 Task: Find connections with filter location Metz with filter topic #futurewith filter profile language French with filter current company EVERSANA with filter school Kalinga Institute of Industrial Technology with filter industry Hospitality with filter service category Search Engine Optimization (SEO) with filter keywords title Sheet Metal Worker
Action: Mouse moved to (492, 83)
Screenshot: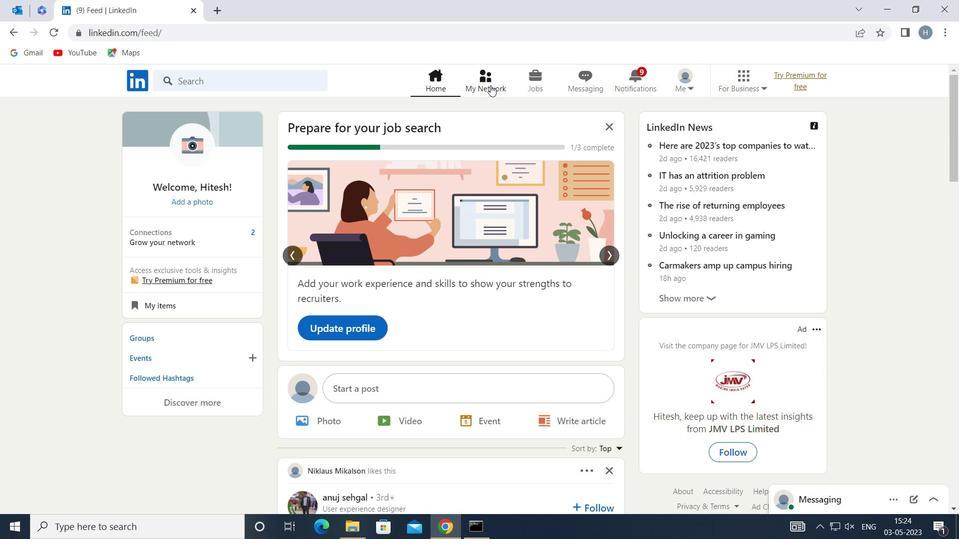 
Action: Mouse pressed left at (492, 83)
Screenshot: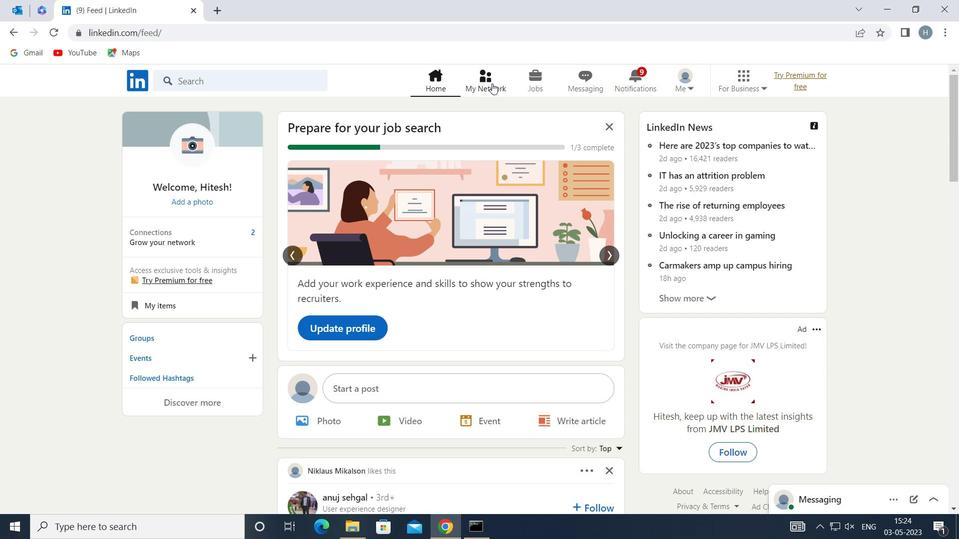 
Action: Mouse moved to (279, 145)
Screenshot: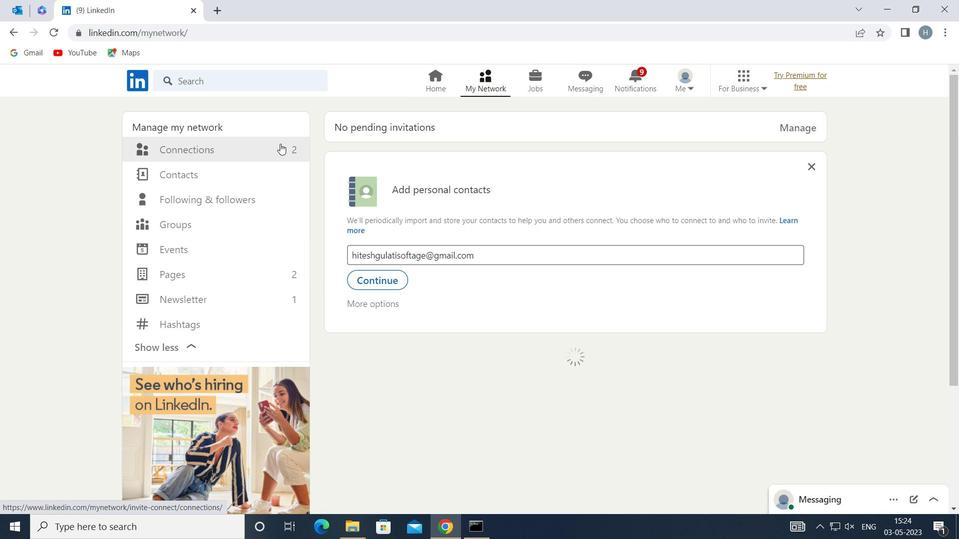 
Action: Mouse pressed left at (279, 145)
Screenshot: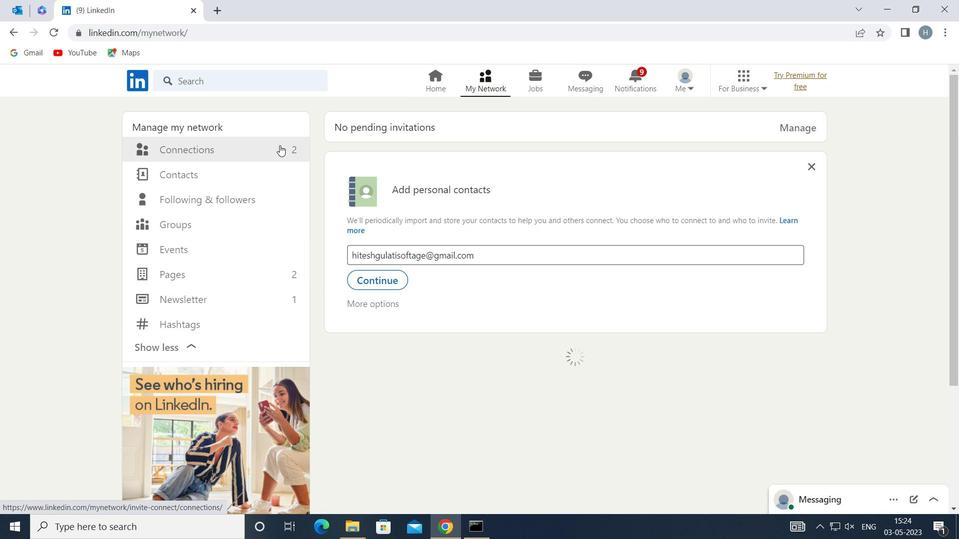 
Action: Mouse moved to (584, 152)
Screenshot: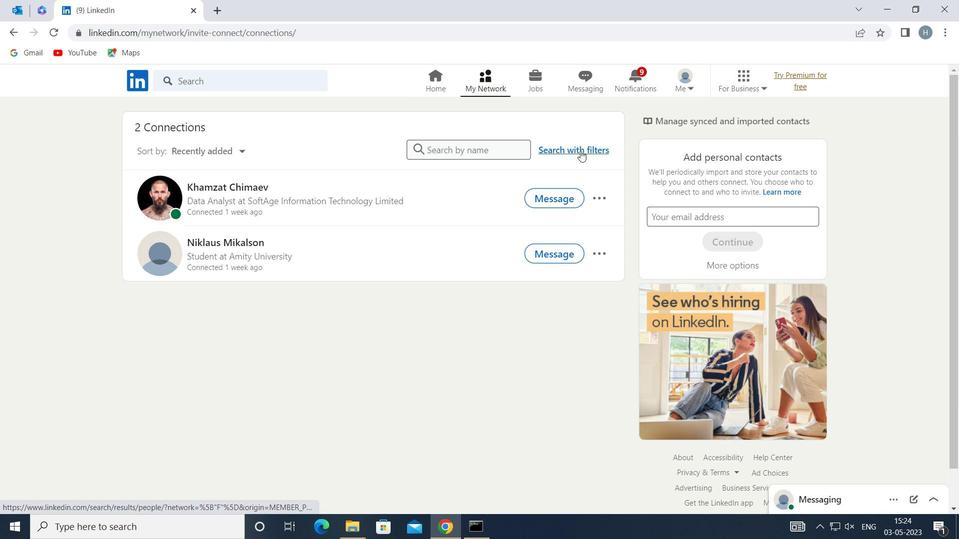
Action: Mouse pressed left at (584, 152)
Screenshot: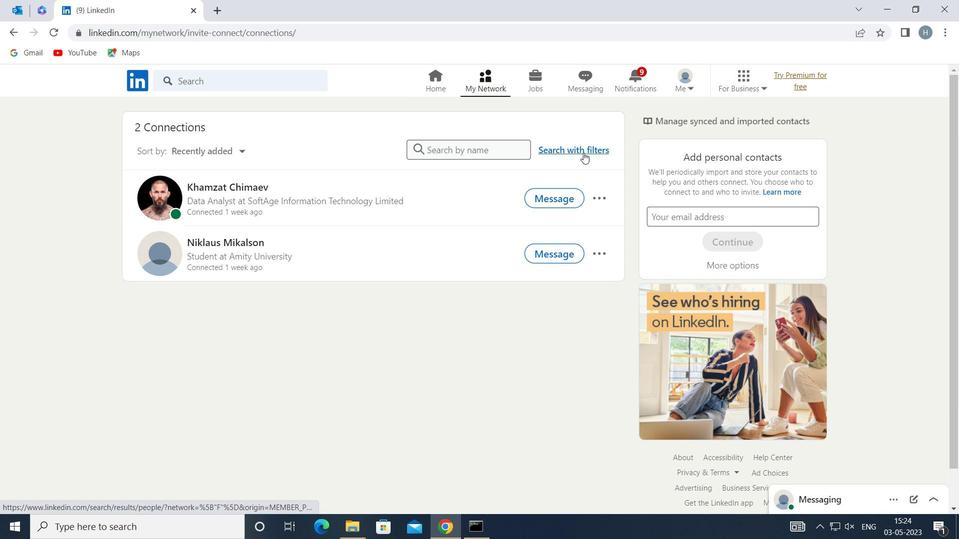 
Action: Mouse moved to (527, 117)
Screenshot: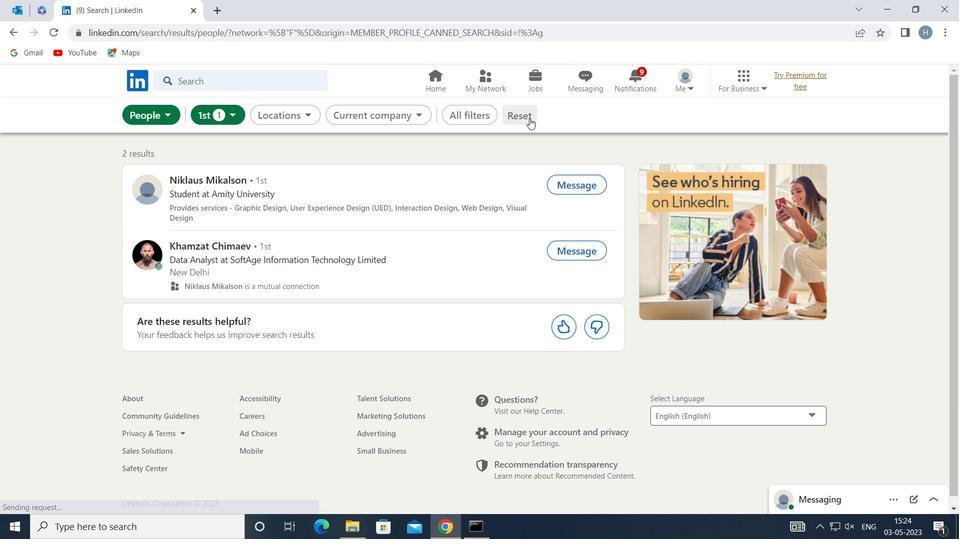 
Action: Mouse pressed left at (527, 117)
Screenshot: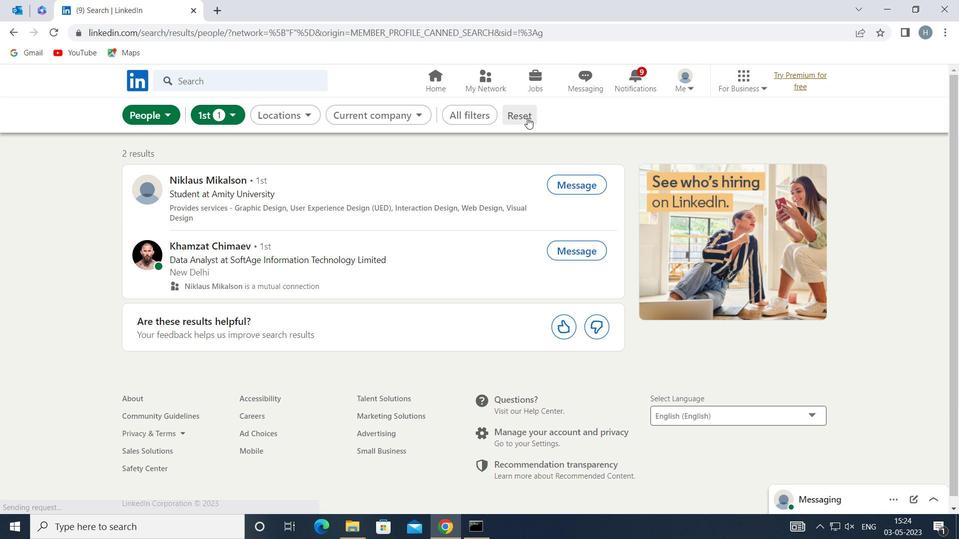 
Action: Mouse moved to (516, 118)
Screenshot: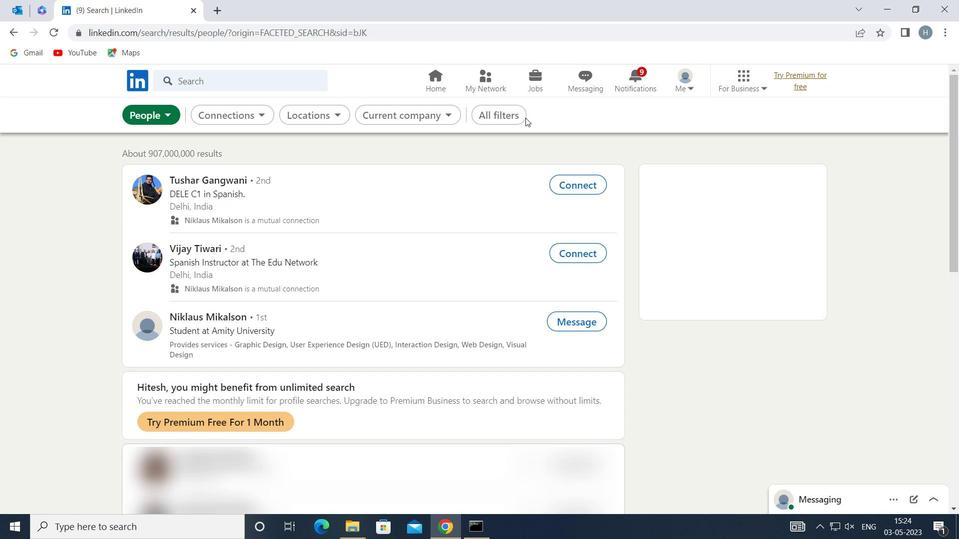 
Action: Mouse pressed left at (516, 118)
Screenshot: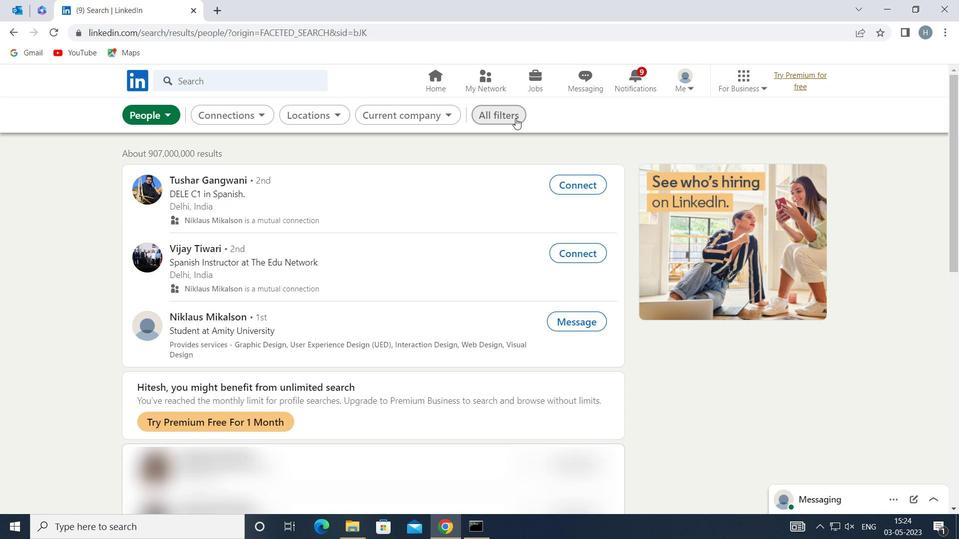 
Action: Mouse moved to (783, 236)
Screenshot: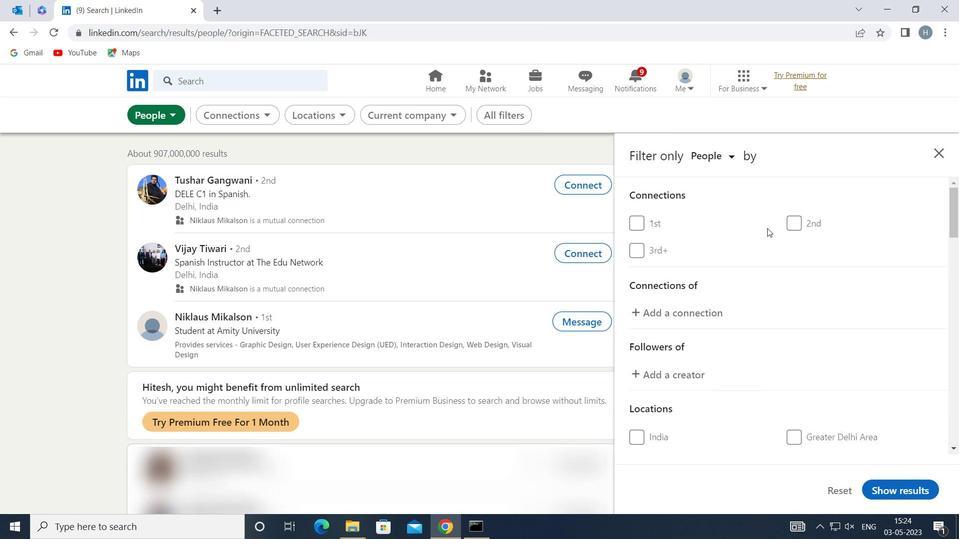 
Action: Mouse scrolled (783, 236) with delta (0, 0)
Screenshot: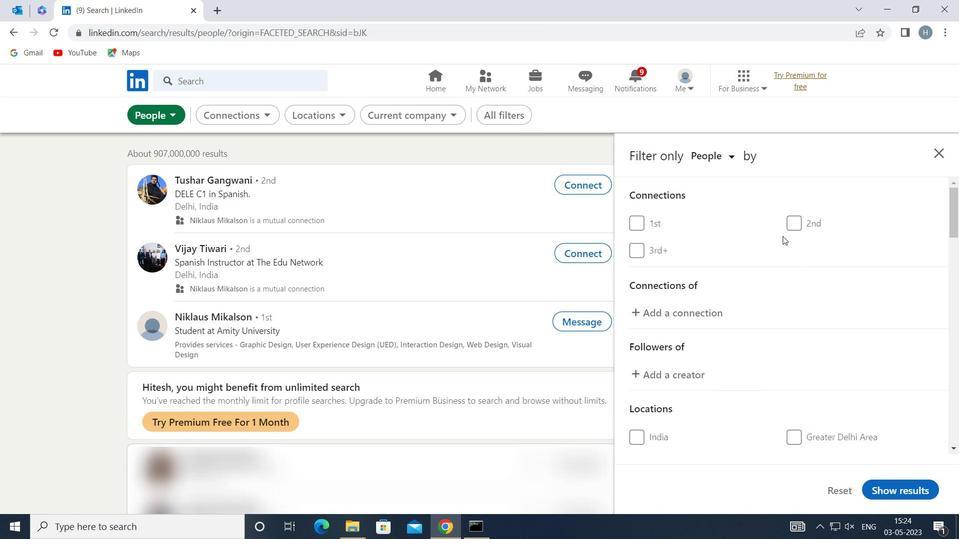 
Action: Mouse scrolled (783, 236) with delta (0, 0)
Screenshot: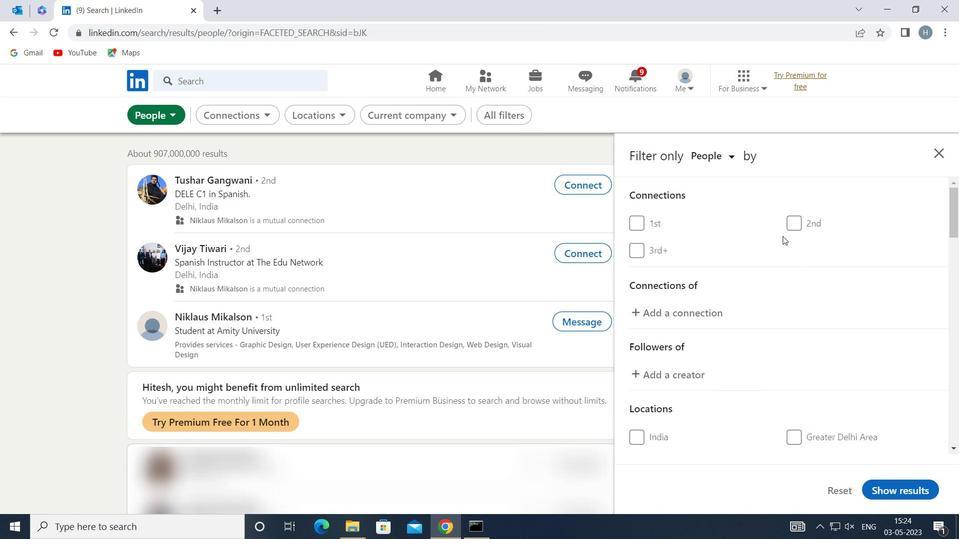 
Action: Mouse scrolled (783, 236) with delta (0, 0)
Screenshot: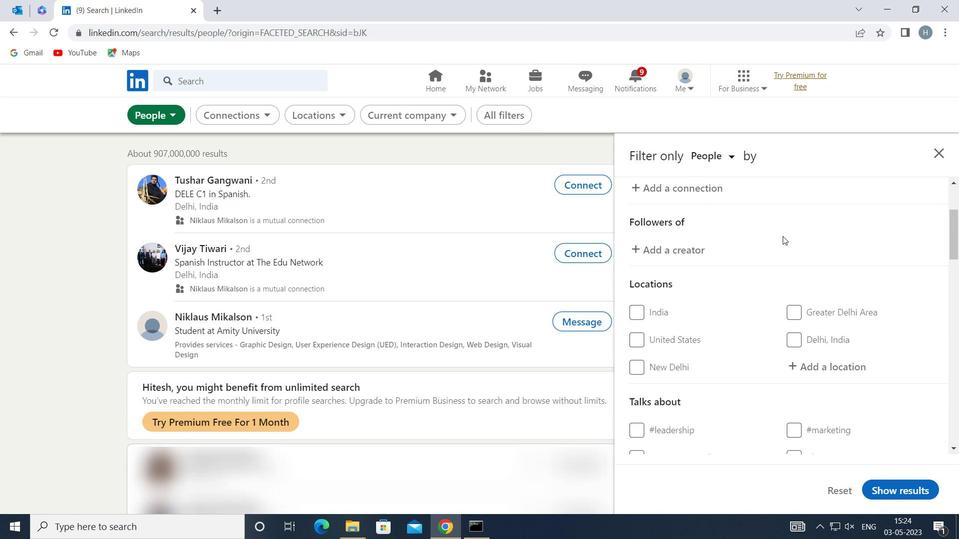 
Action: Mouse moved to (829, 302)
Screenshot: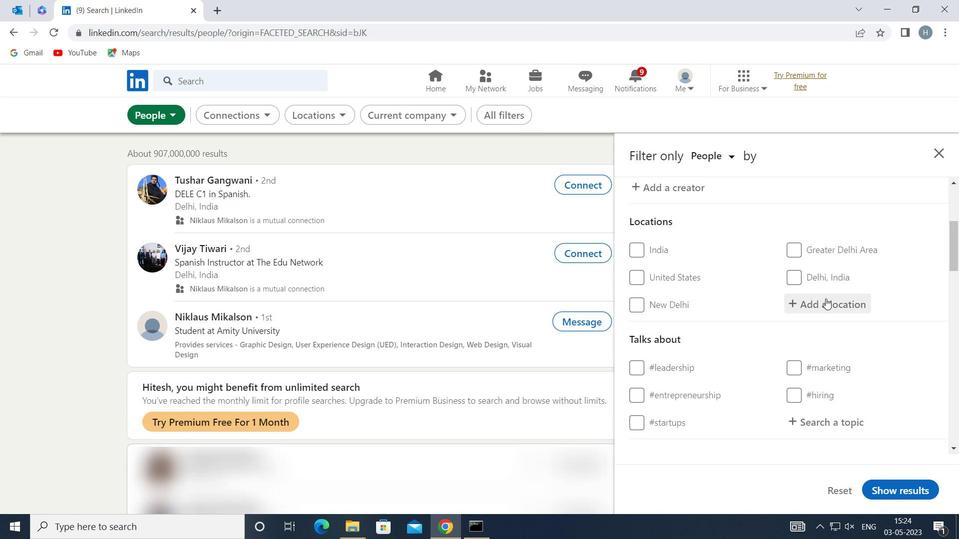 
Action: Mouse pressed left at (829, 302)
Screenshot: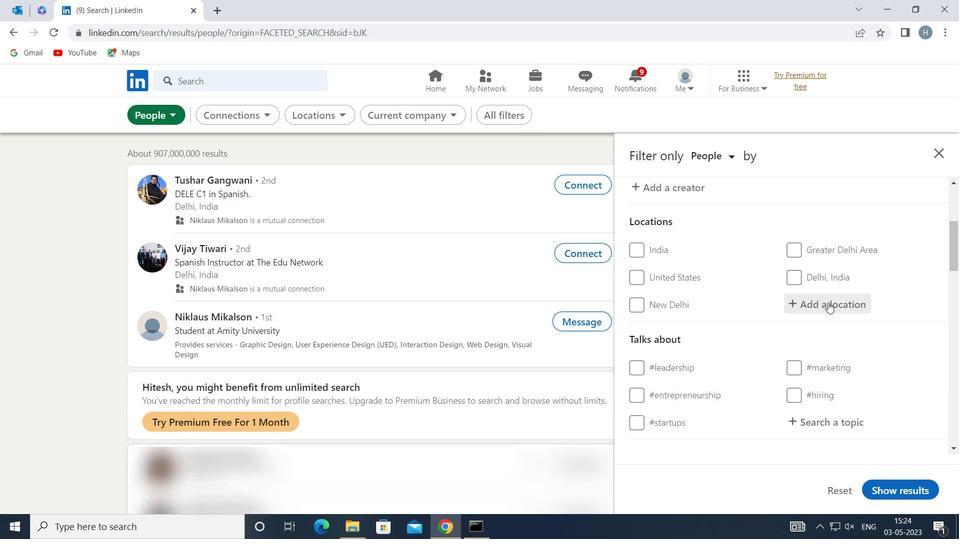 
Action: Key pressed <Key.shift>METZ
Screenshot: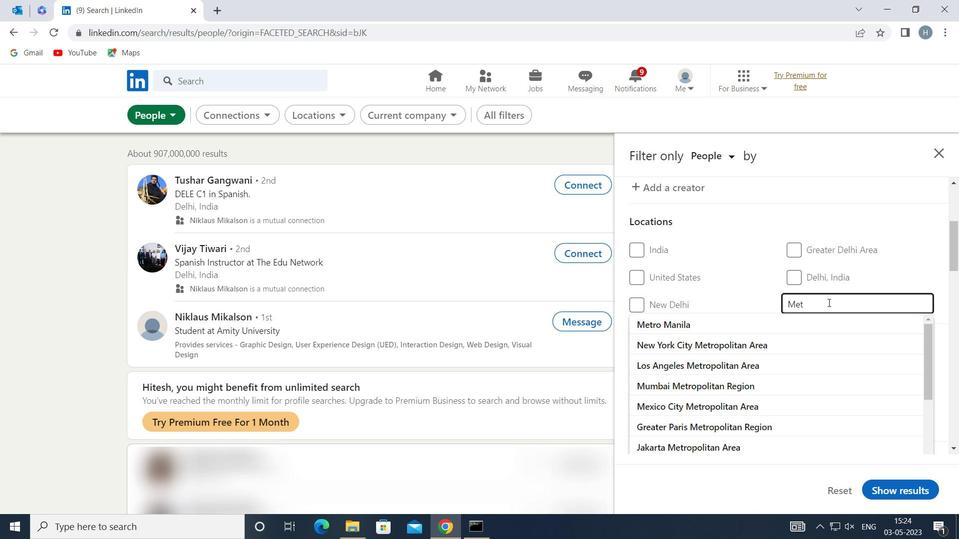
Action: Mouse moved to (819, 322)
Screenshot: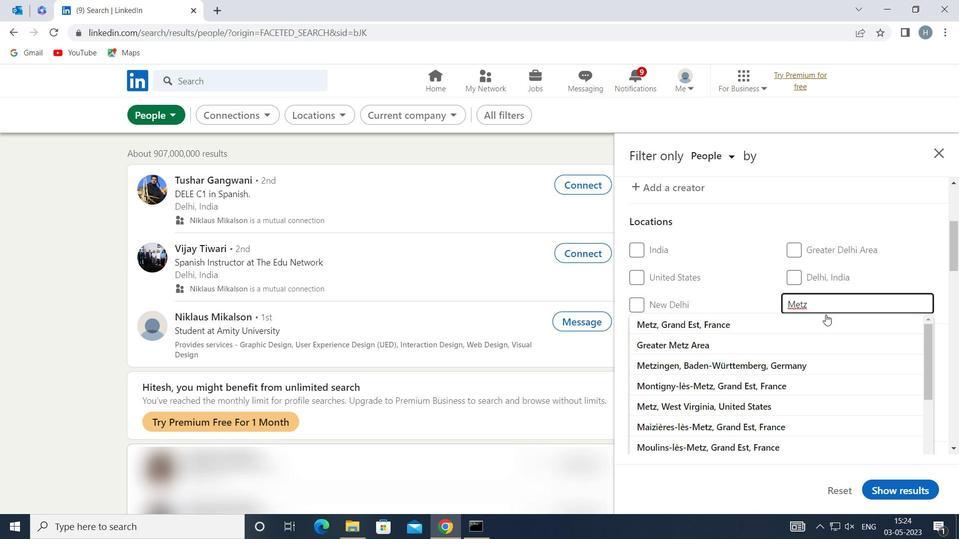 
Action: Mouse pressed left at (819, 322)
Screenshot: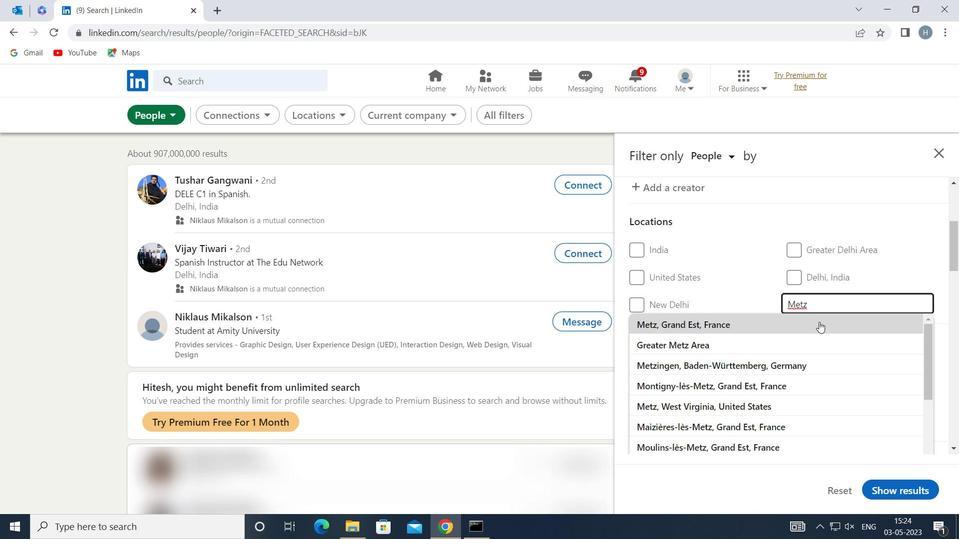 
Action: Mouse moved to (817, 322)
Screenshot: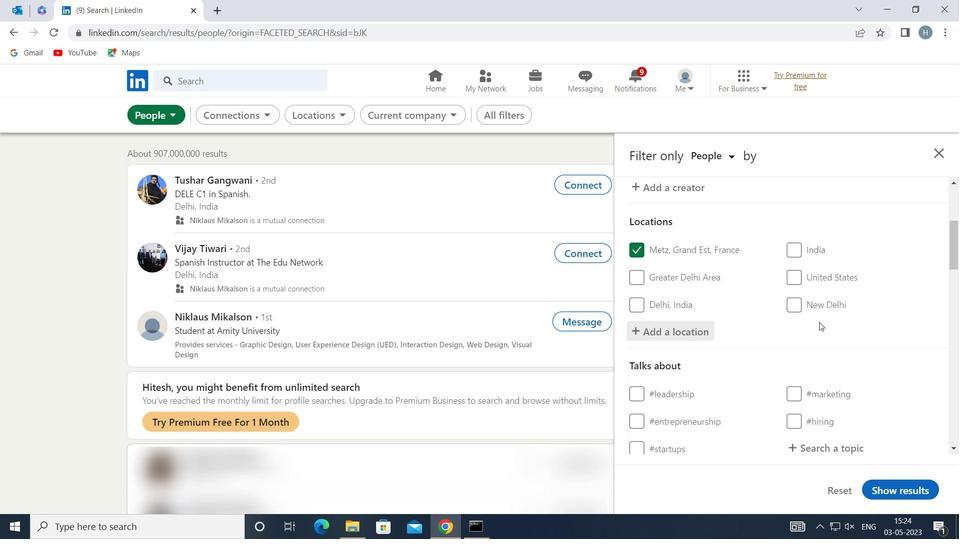 
Action: Mouse scrolled (817, 321) with delta (0, 0)
Screenshot: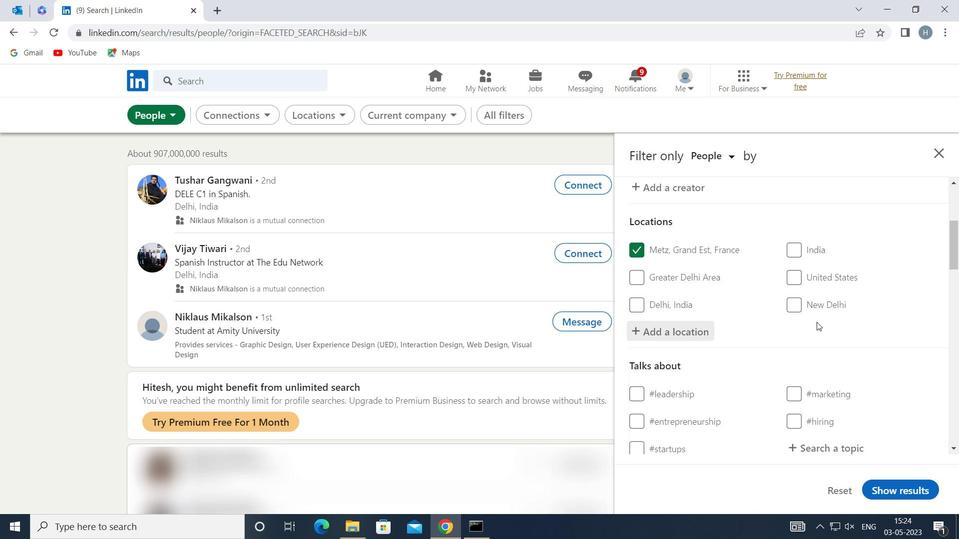 
Action: Mouse scrolled (817, 321) with delta (0, 0)
Screenshot: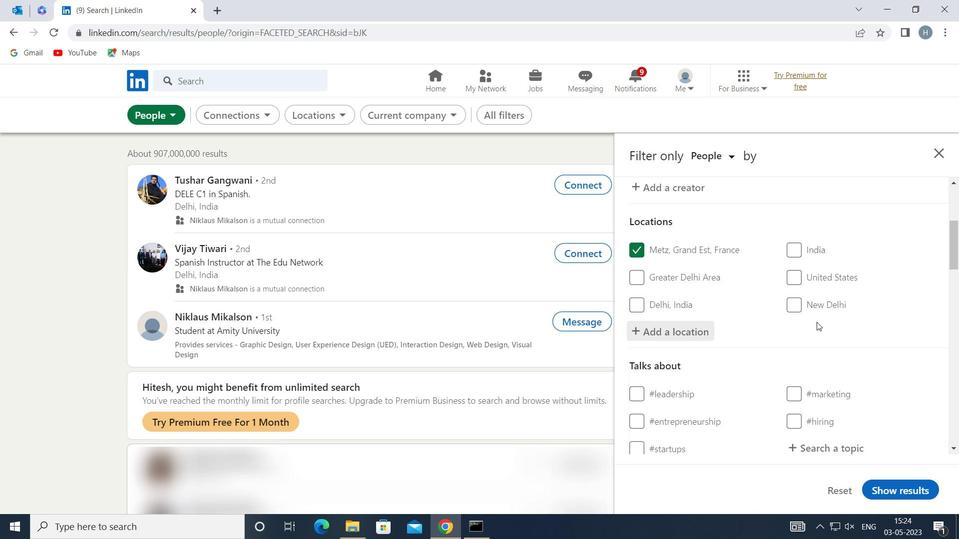 
Action: Mouse moved to (819, 321)
Screenshot: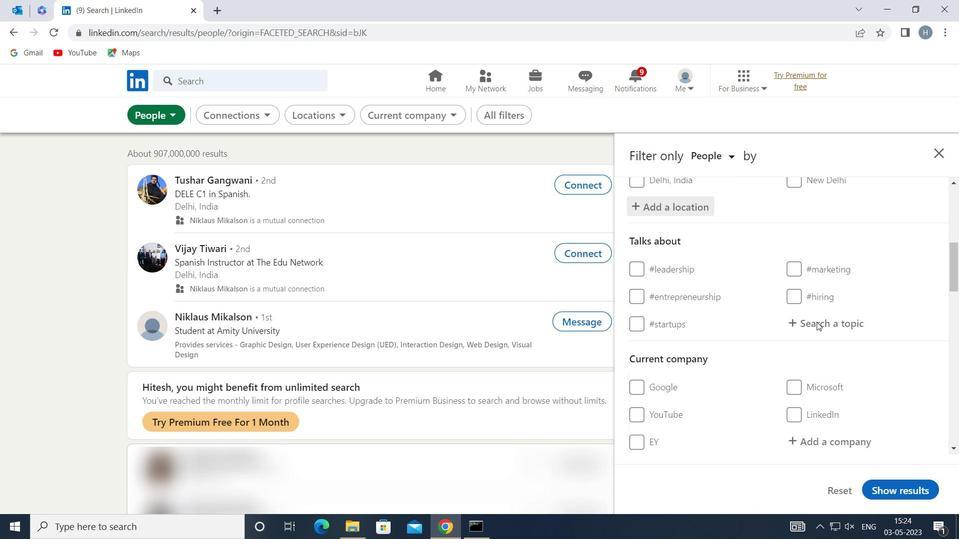 
Action: Mouse pressed left at (819, 321)
Screenshot: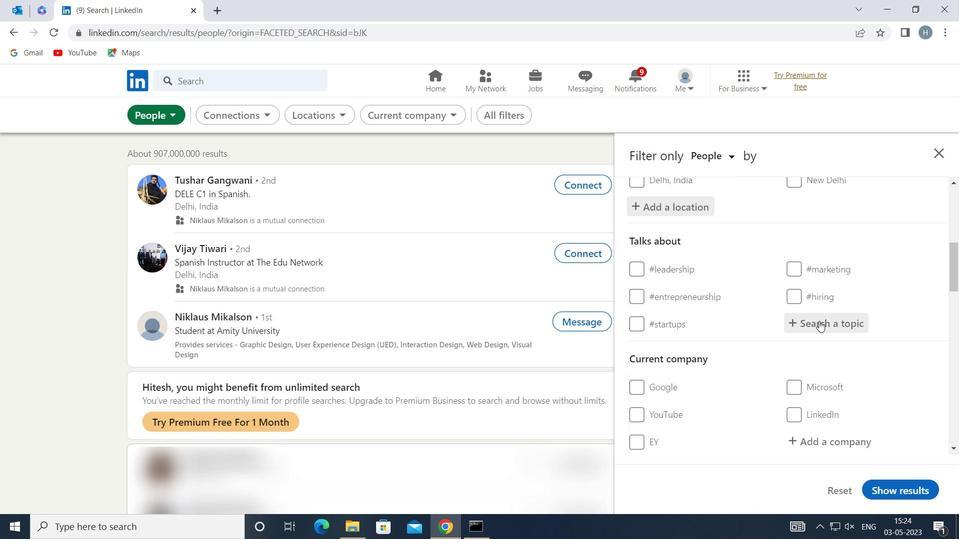 
Action: Key pressed FUTURE
Screenshot: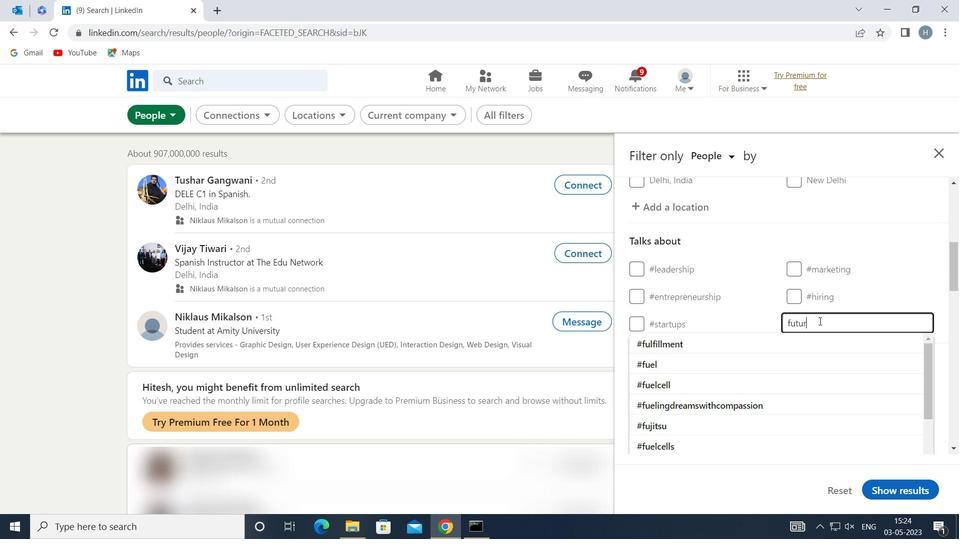 
Action: Mouse moved to (789, 337)
Screenshot: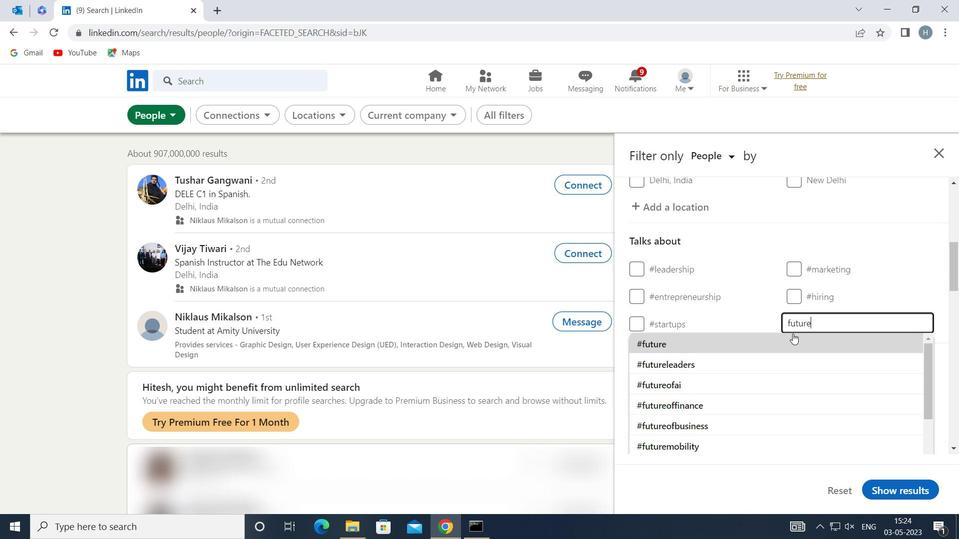 
Action: Mouse pressed left at (789, 337)
Screenshot: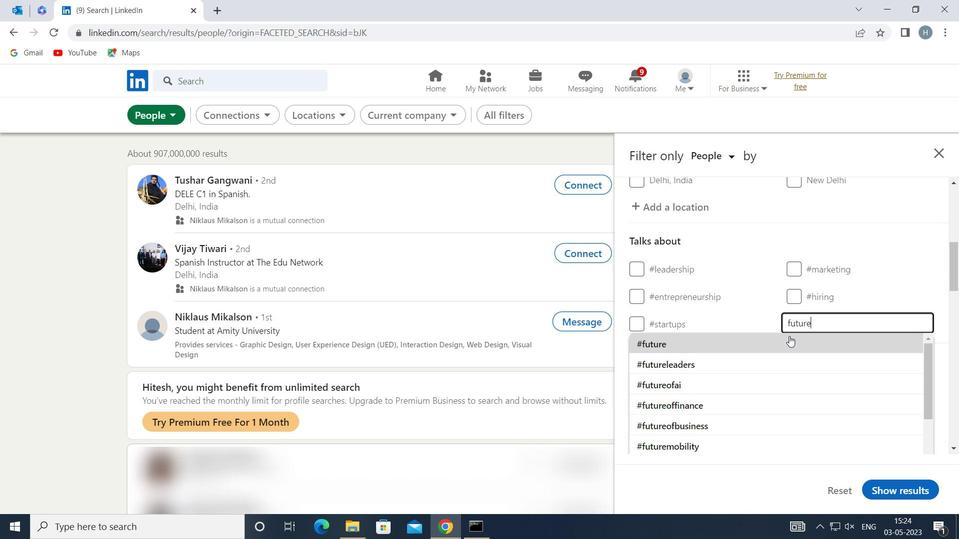 
Action: Mouse moved to (777, 352)
Screenshot: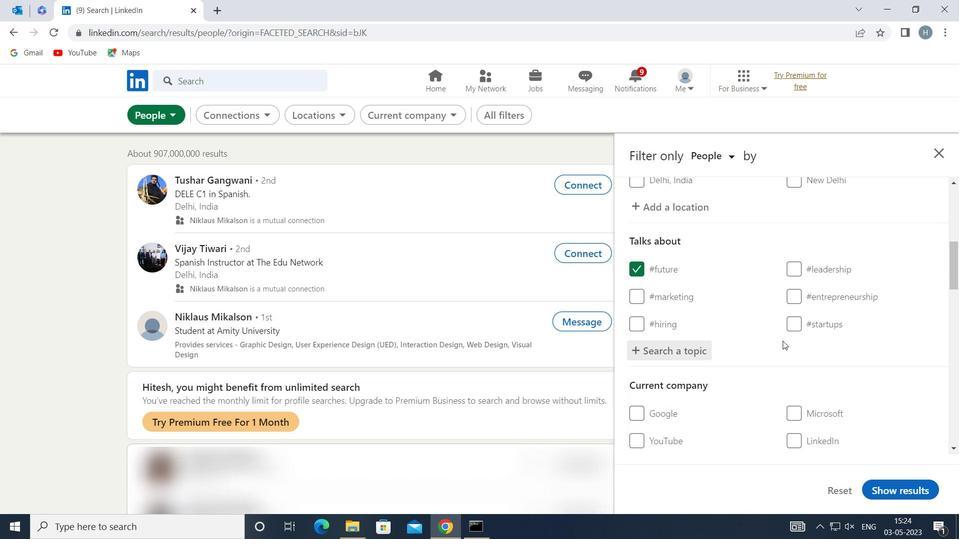 
Action: Mouse scrolled (777, 352) with delta (0, 0)
Screenshot: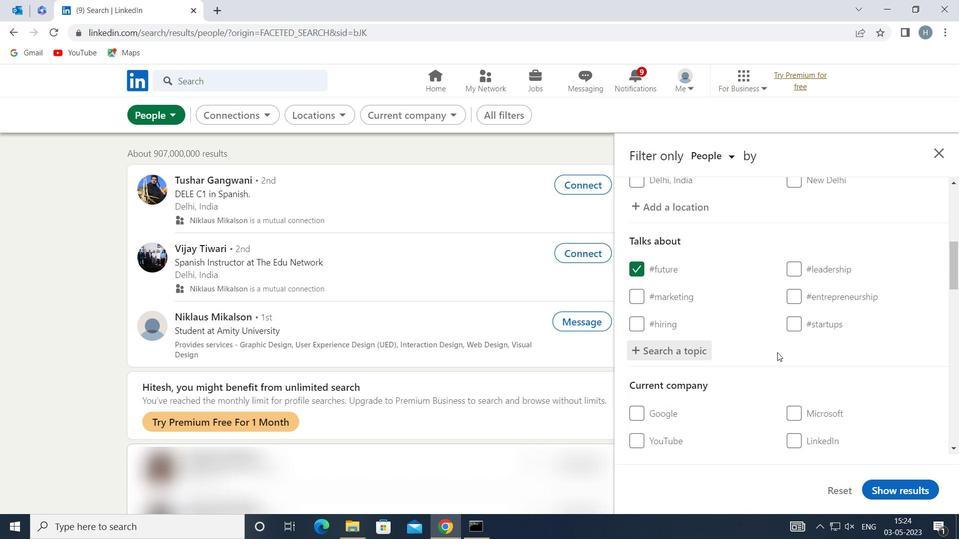 
Action: Mouse scrolled (777, 352) with delta (0, 0)
Screenshot: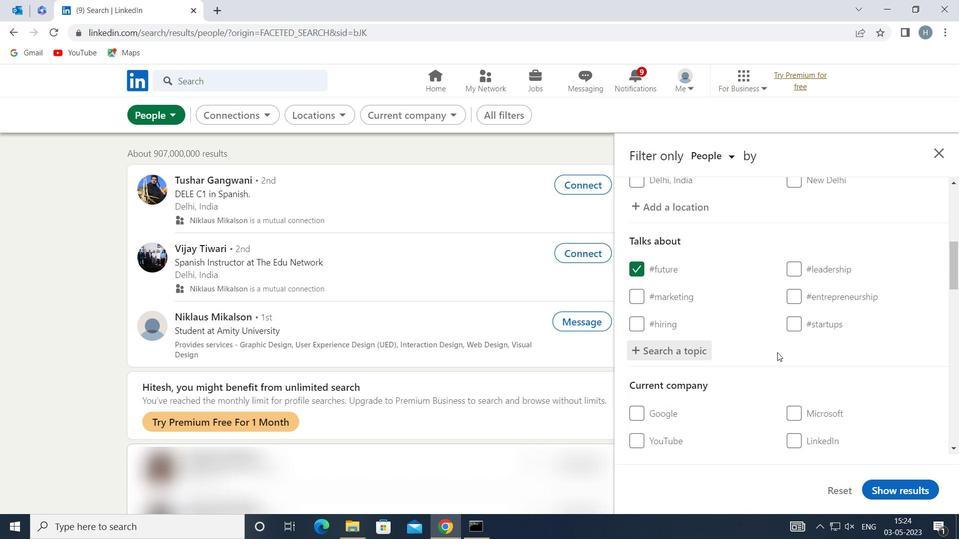
Action: Mouse moved to (777, 351)
Screenshot: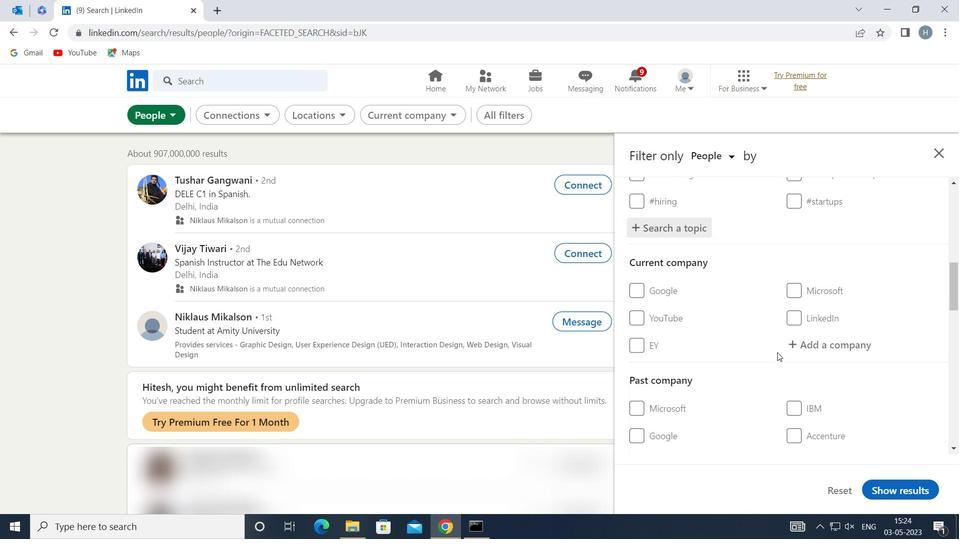 
Action: Mouse scrolled (777, 351) with delta (0, 0)
Screenshot: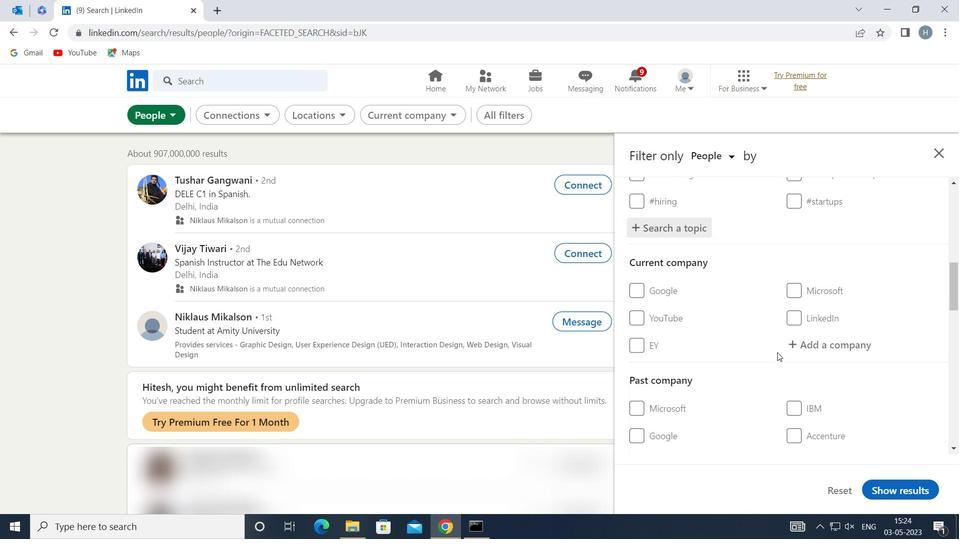 
Action: Mouse scrolled (777, 351) with delta (0, 0)
Screenshot: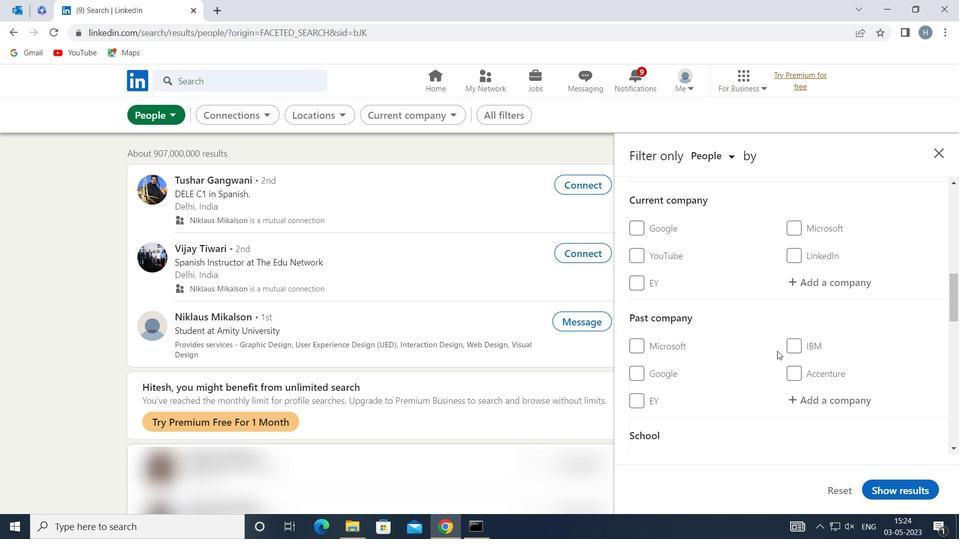 
Action: Mouse scrolled (777, 351) with delta (0, 0)
Screenshot: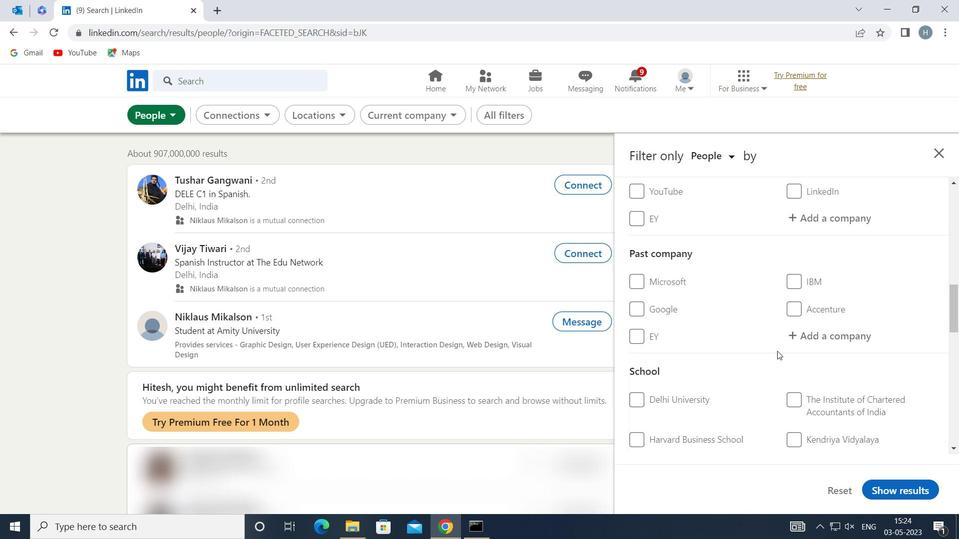 
Action: Mouse scrolled (777, 351) with delta (0, 0)
Screenshot: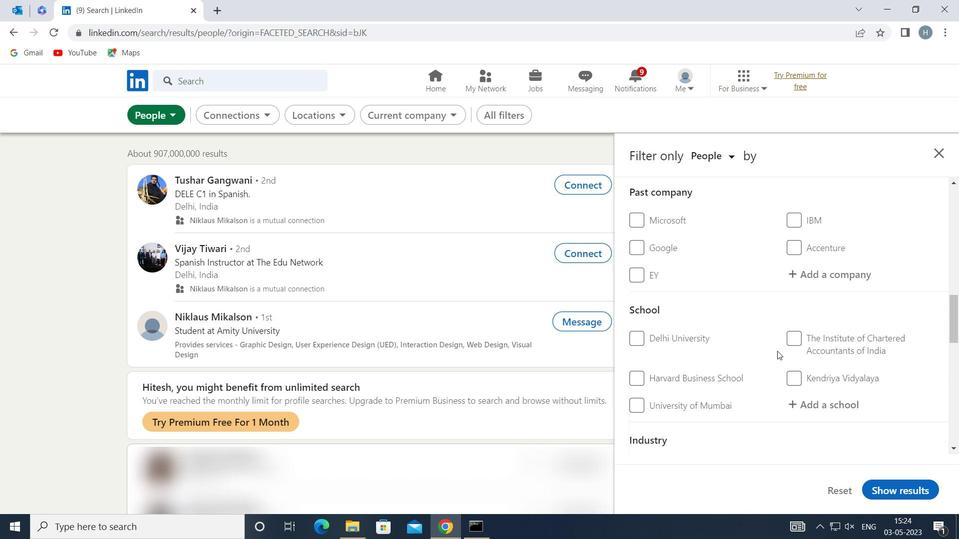 
Action: Mouse scrolled (777, 351) with delta (0, 0)
Screenshot: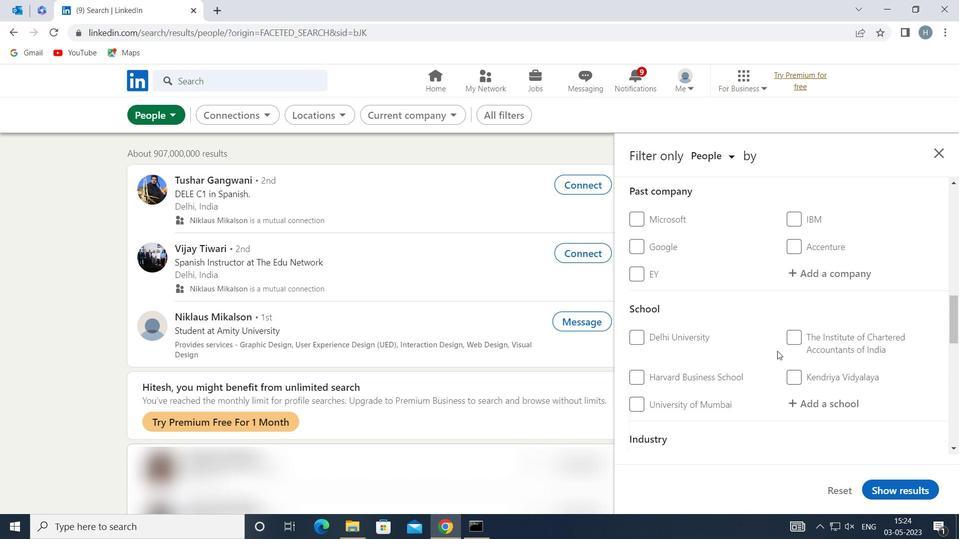 
Action: Mouse scrolled (777, 351) with delta (0, 0)
Screenshot: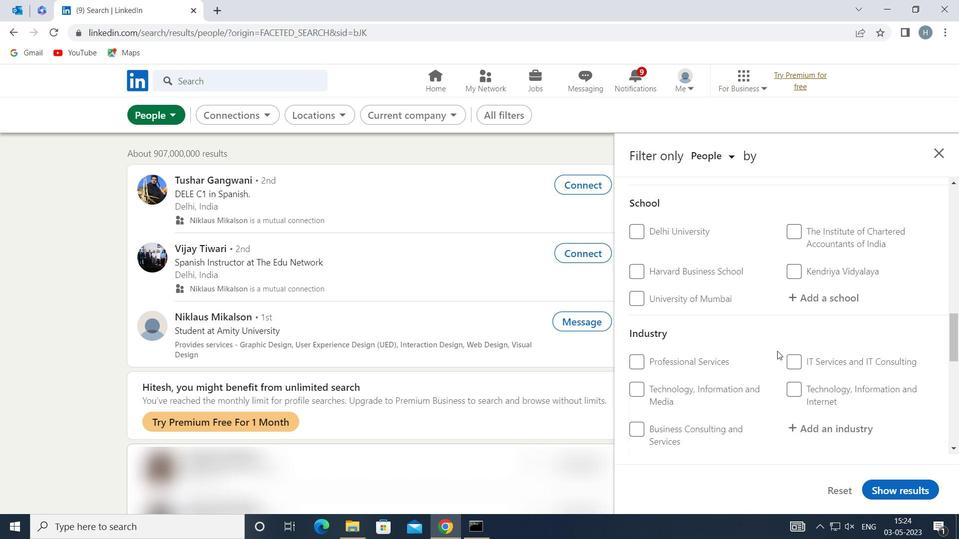 
Action: Mouse scrolled (777, 351) with delta (0, 0)
Screenshot: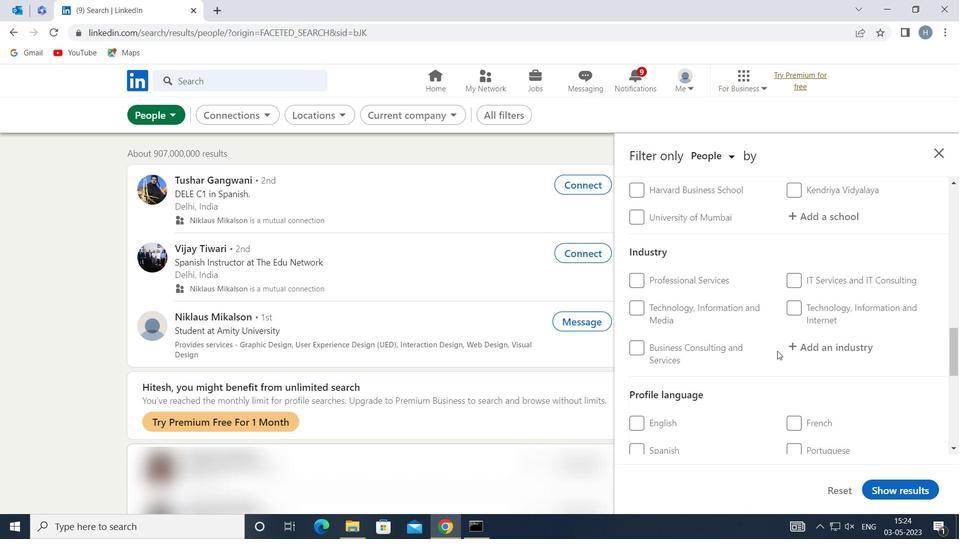 
Action: Mouse moved to (795, 359)
Screenshot: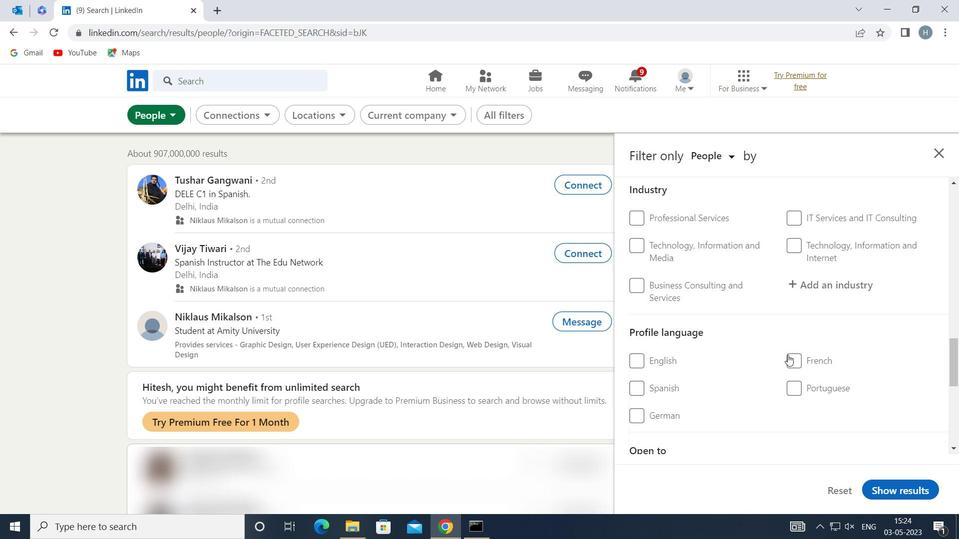 
Action: Mouse pressed left at (795, 359)
Screenshot: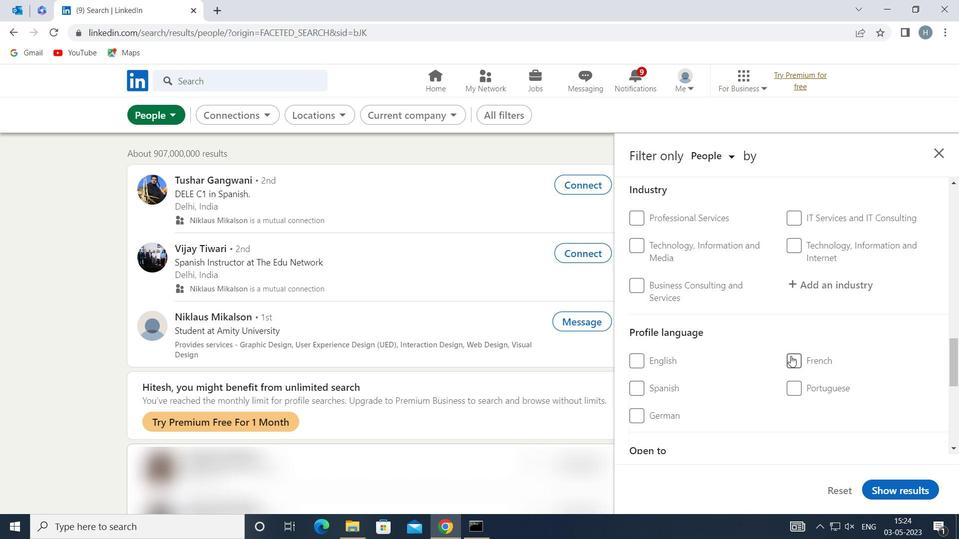 
Action: Mouse moved to (742, 375)
Screenshot: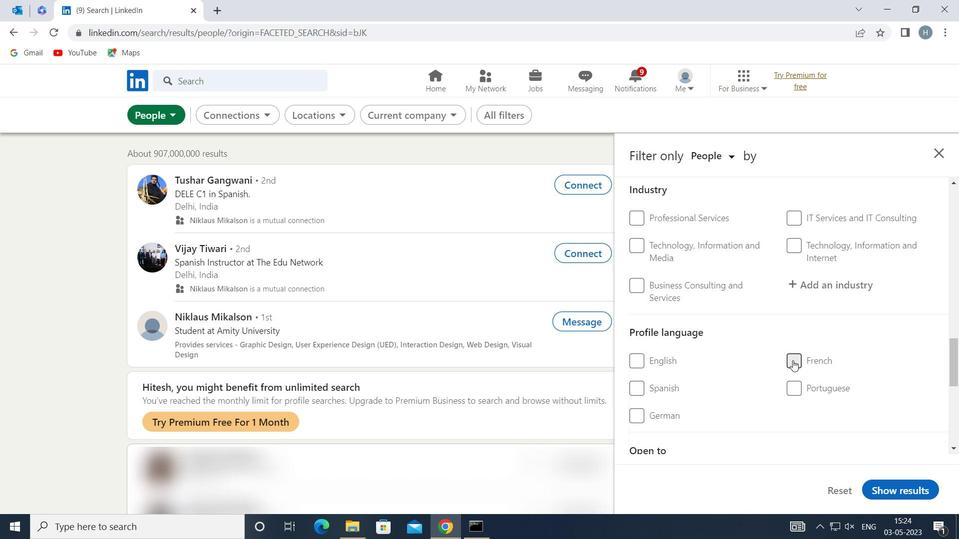 
Action: Mouse scrolled (742, 375) with delta (0, 0)
Screenshot: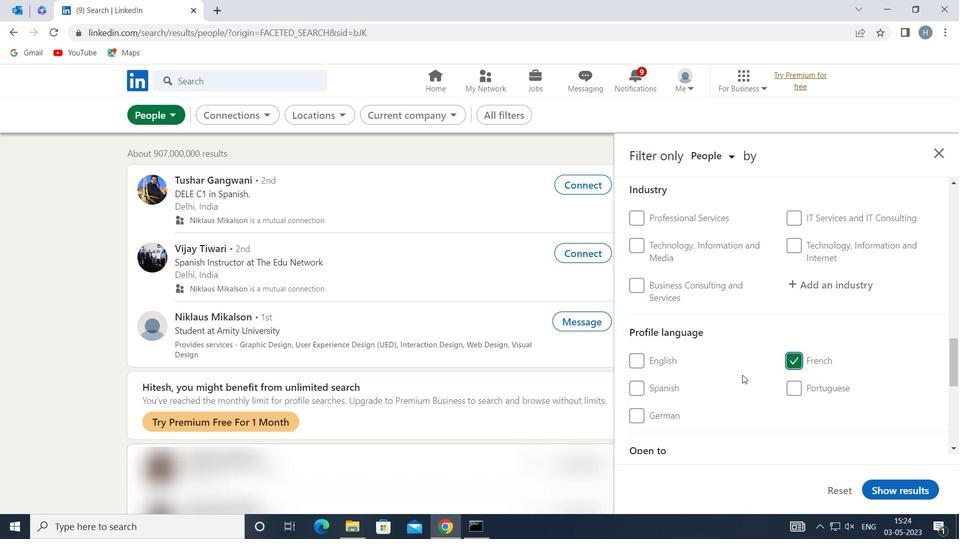 
Action: Mouse moved to (741, 373)
Screenshot: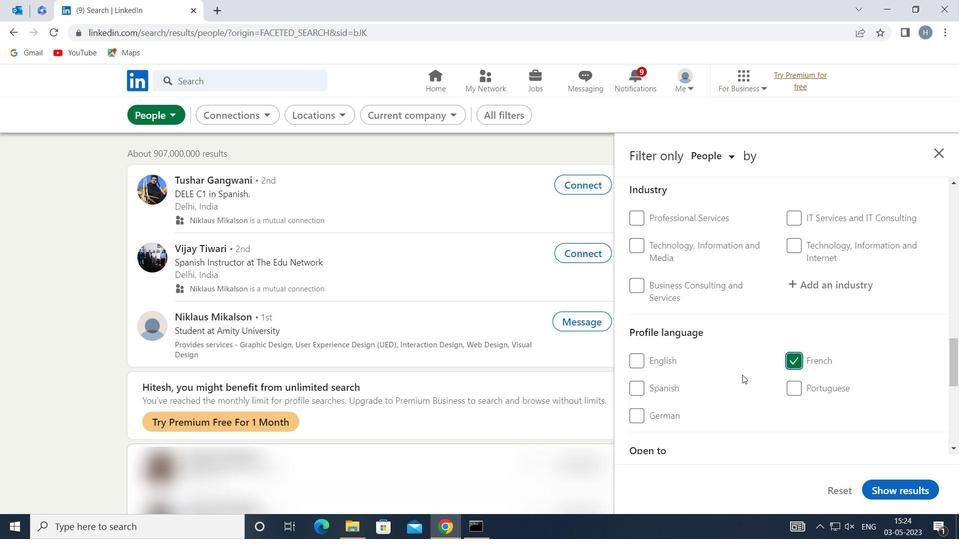 
Action: Mouse scrolled (741, 373) with delta (0, 0)
Screenshot: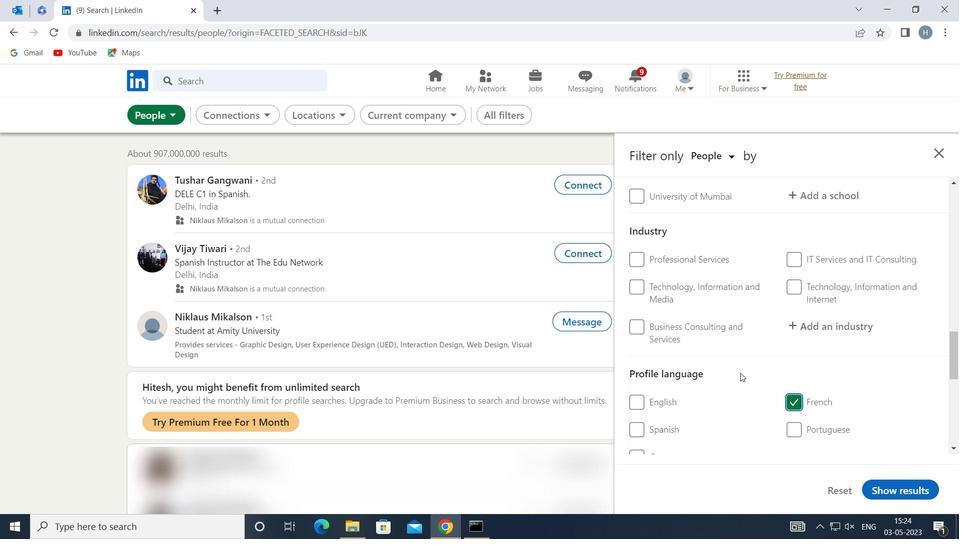 
Action: Mouse scrolled (741, 373) with delta (0, 0)
Screenshot: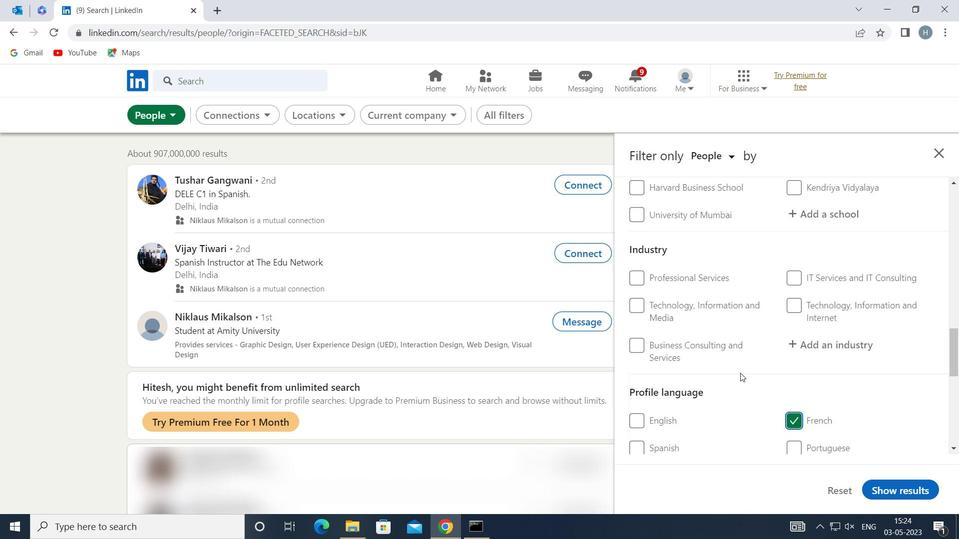 
Action: Mouse scrolled (741, 373) with delta (0, 0)
Screenshot: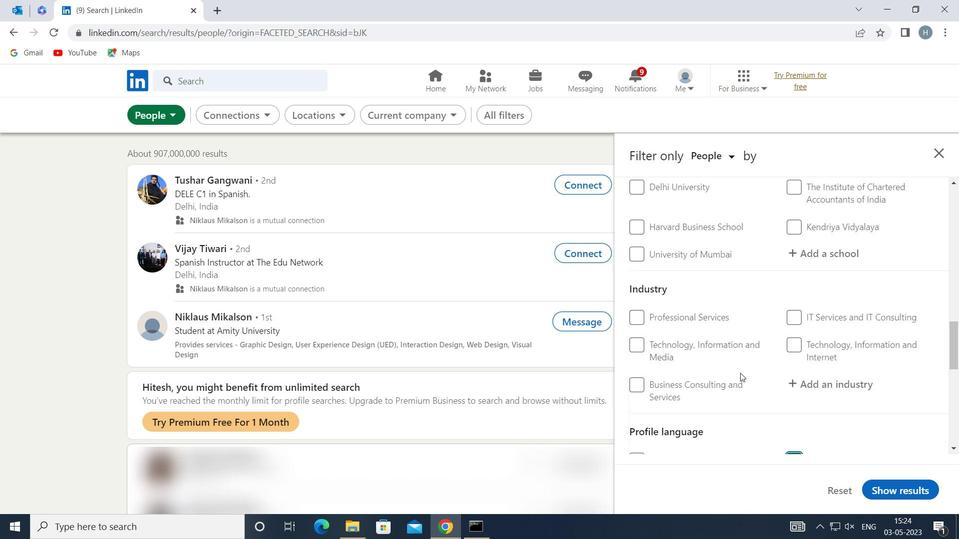 
Action: Mouse scrolled (741, 373) with delta (0, 0)
Screenshot: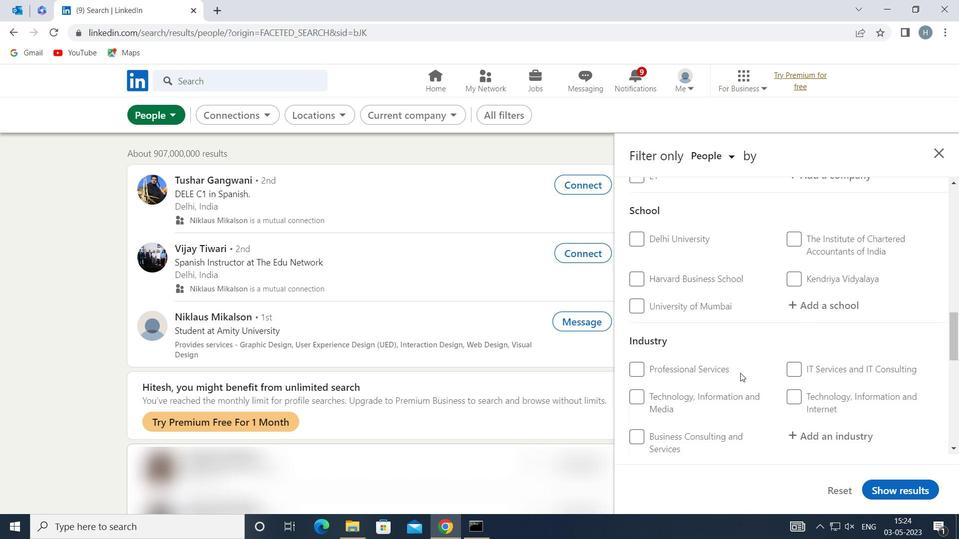
Action: Mouse scrolled (741, 373) with delta (0, 0)
Screenshot: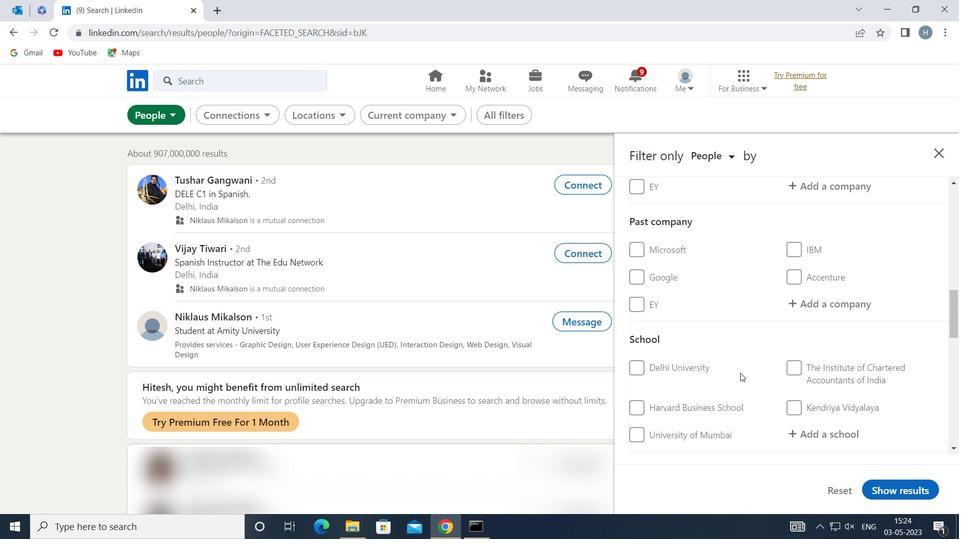 
Action: Mouse scrolled (741, 373) with delta (0, 0)
Screenshot: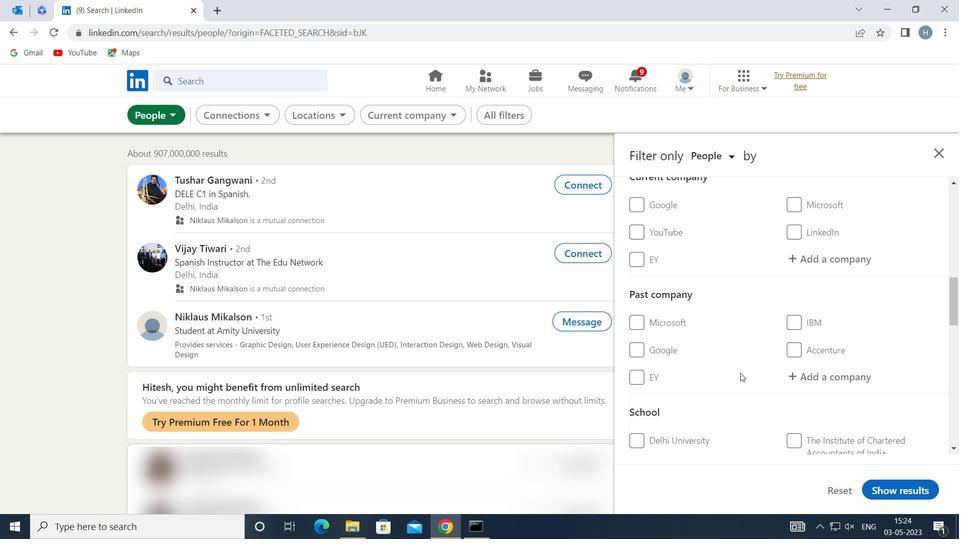 
Action: Mouse scrolled (741, 373) with delta (0, 0)
Screenshot: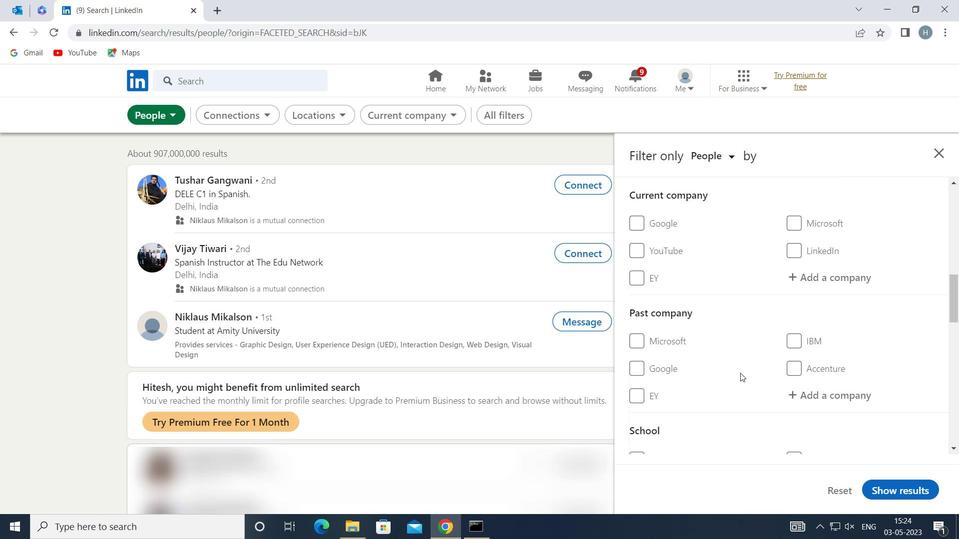 
Action: Mouse moved to (809, 400)
Screenshot: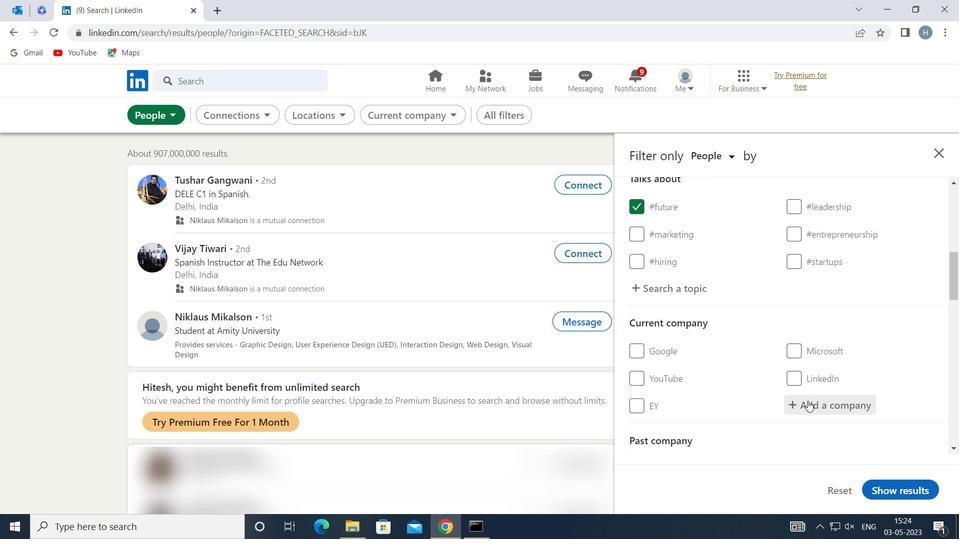 
Action: Mouse pressed left at (809, 400)
Screenshot: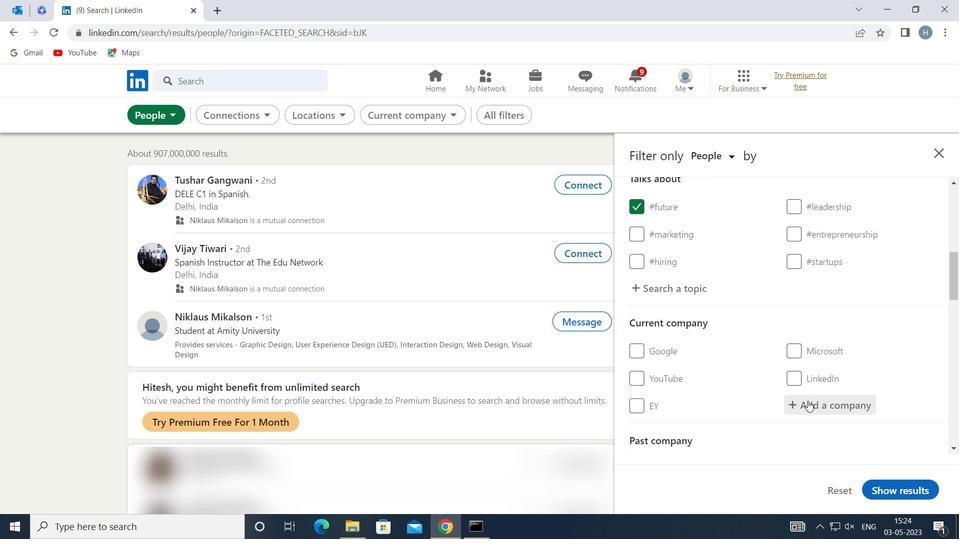 
Action: Mouse moved to (805, 400)
Screenshot: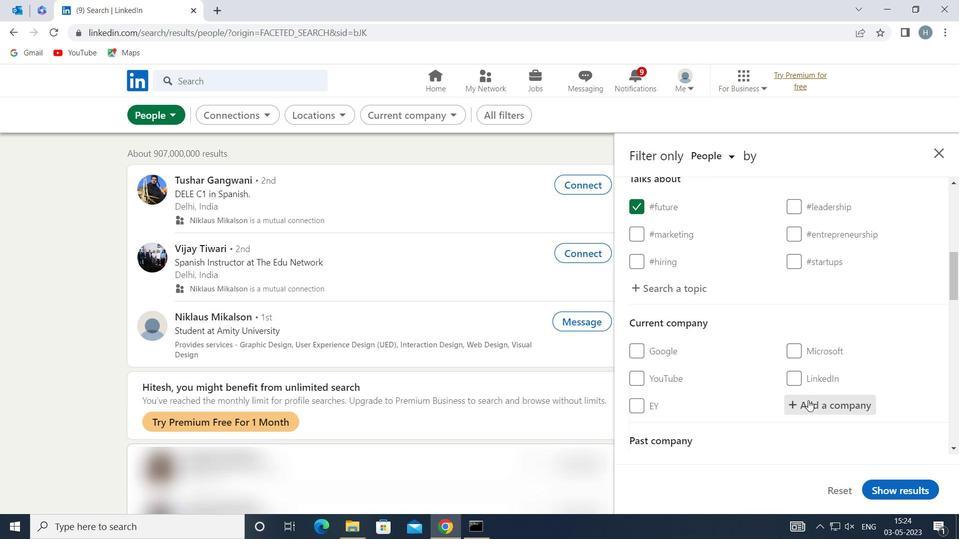 
Action: Key pressed <Key.shift>EVERSANA
Screenshot: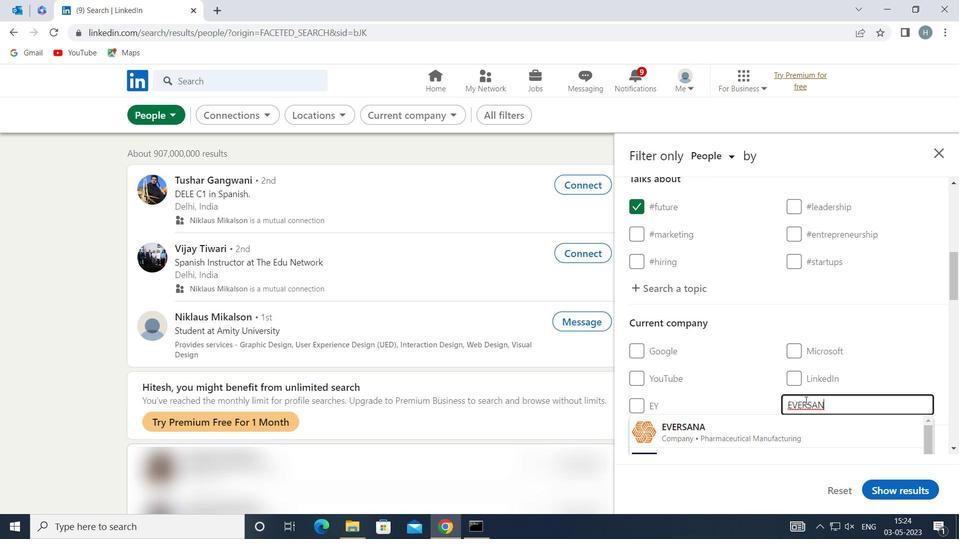 
Action: Mouse moved to (783, 433)
Screenshot: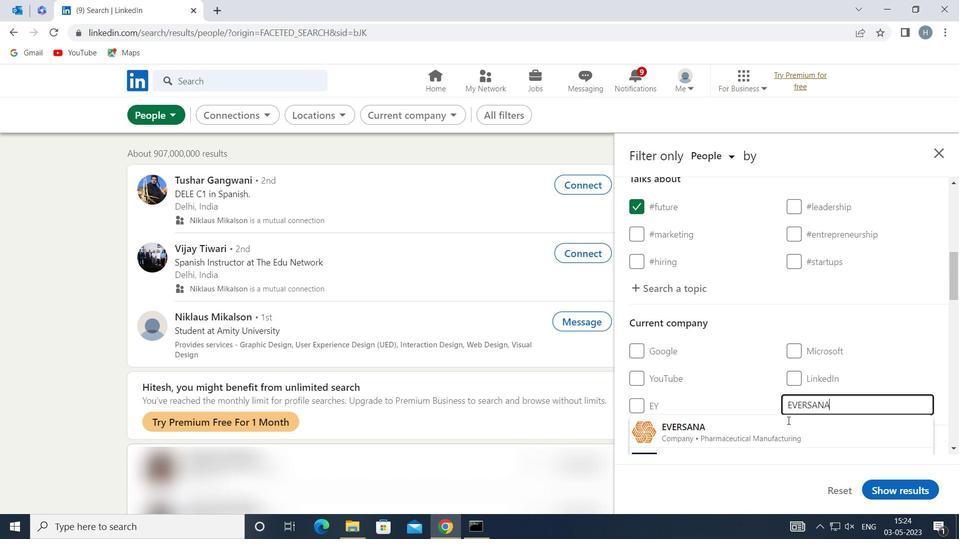 
Action: Mouse pressed left at (783, 433)
Screenshot: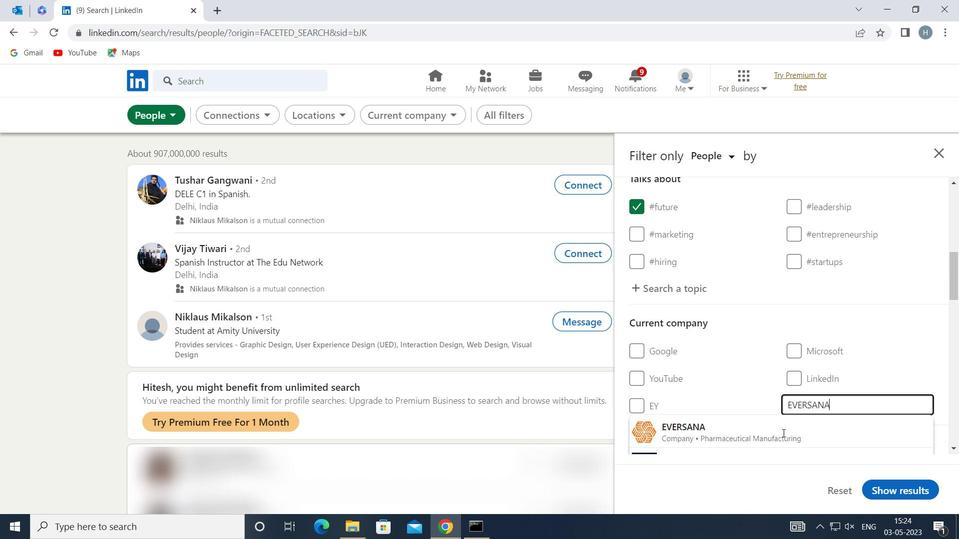 
Action: Mouse moved to (758, 386)
Screenshot: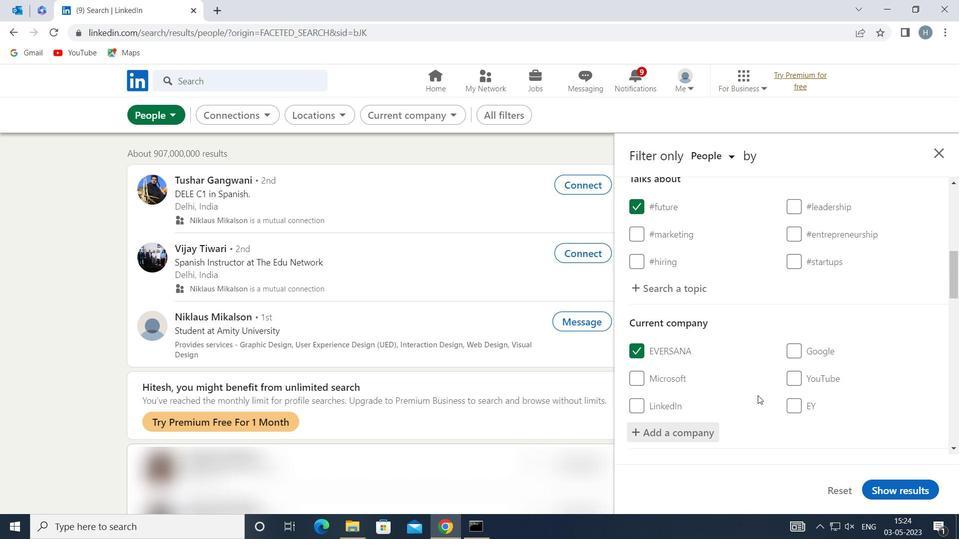 
Action: Mouse scrolled (758, 385) with delta (0, 0)
Screenshot: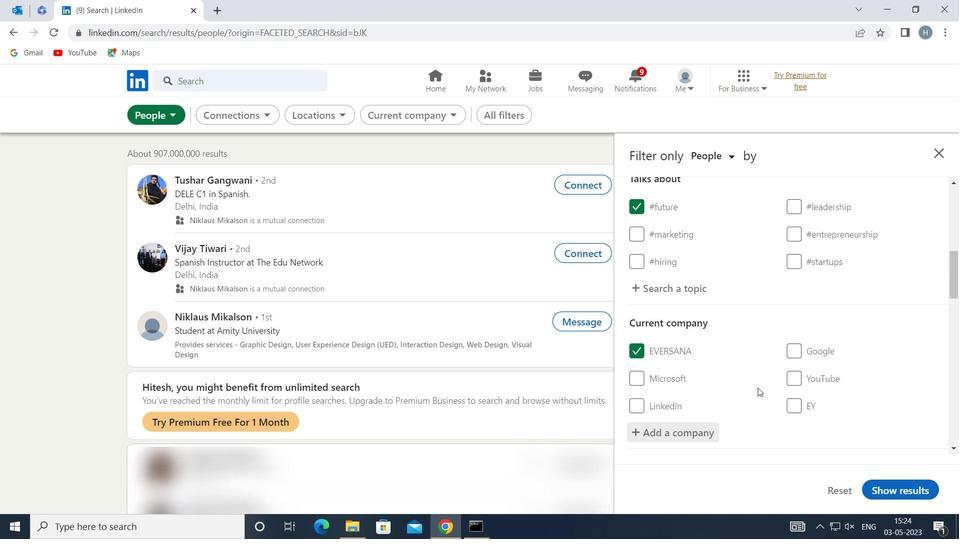 
Action: Mouse moved to (758, 385)
Screenshot: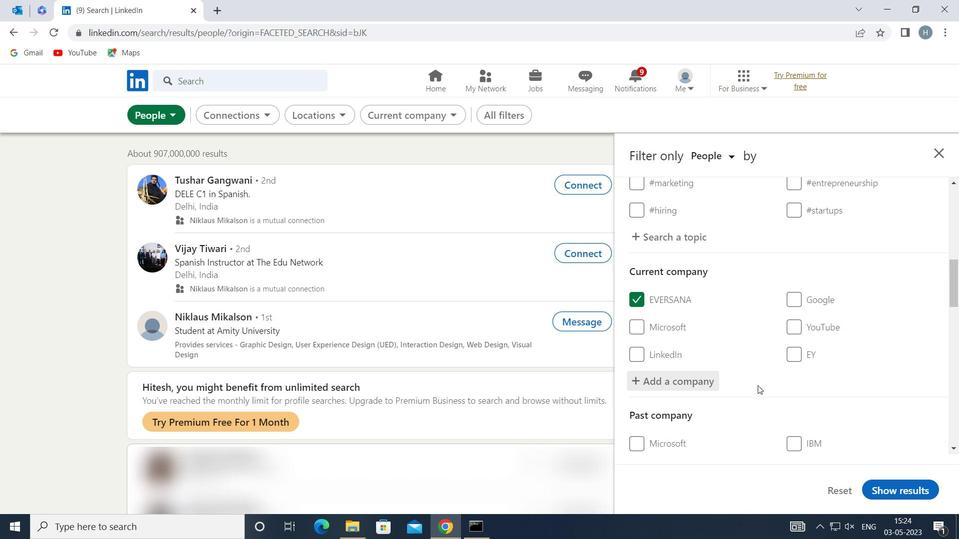
Action: Mouse scrolled (758, 385) with delta (0, 0)
Screenshot: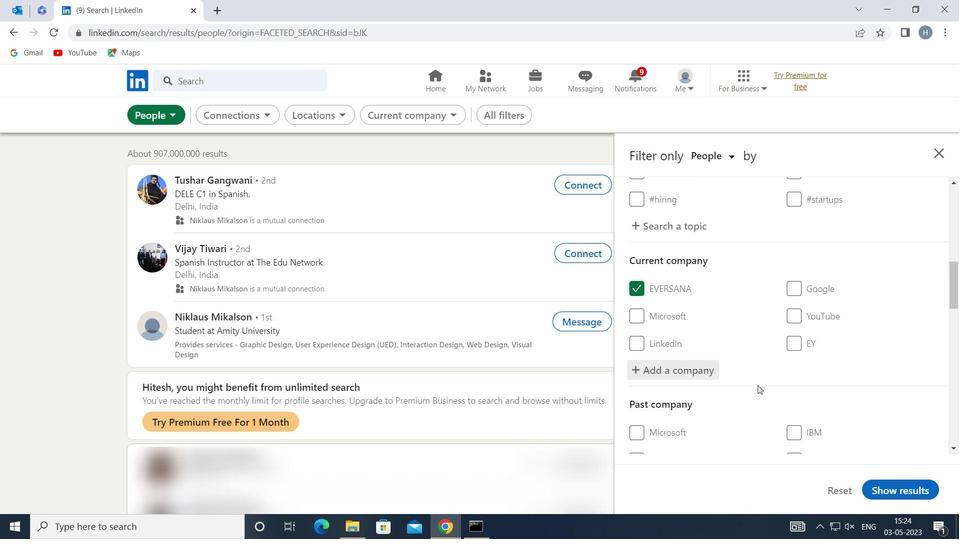 
Action: Mouse scrolled (758, 385) with delta (0, 0)
Screenshot: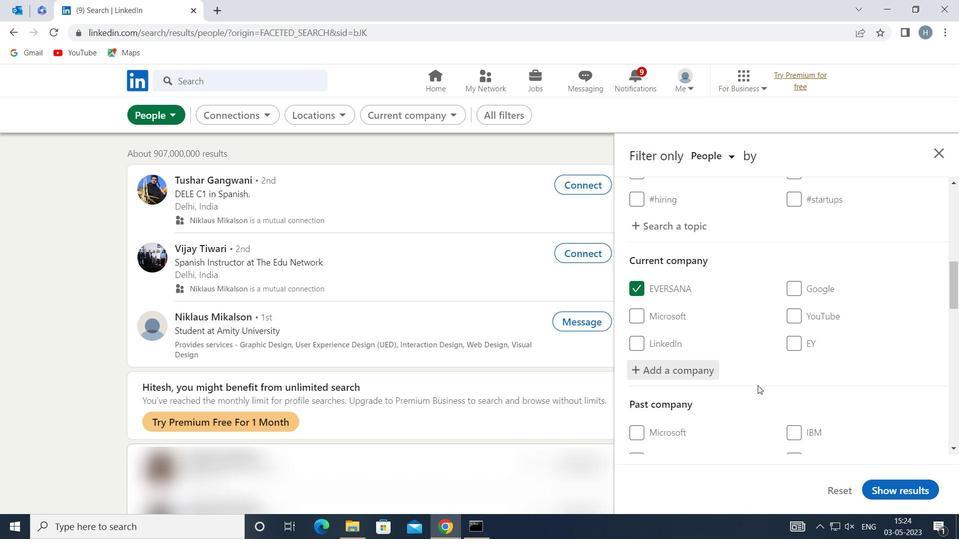 
Action: Mouse scrolled (758, 386) with delta (0, 0)
Screenshot: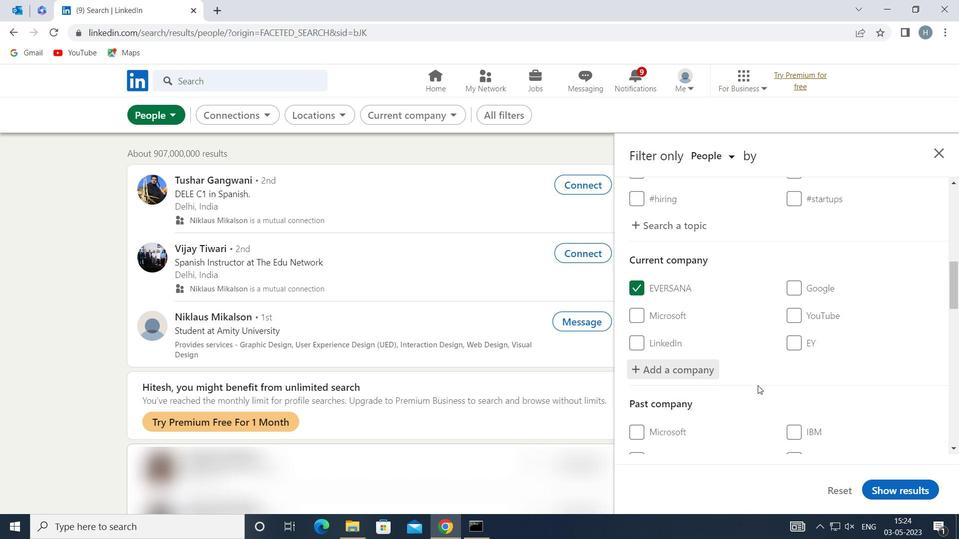 
Action: Mouse scrolled (758, 385) with delta (0, 0)
Screenshot: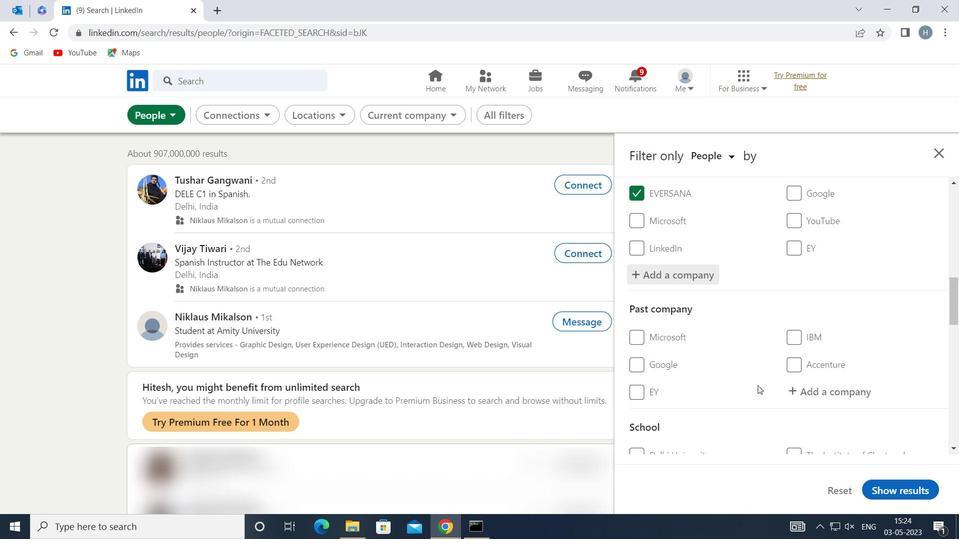 
Action: Mouse scrolled (758, 385) with delta (0, 0)
Screenshot: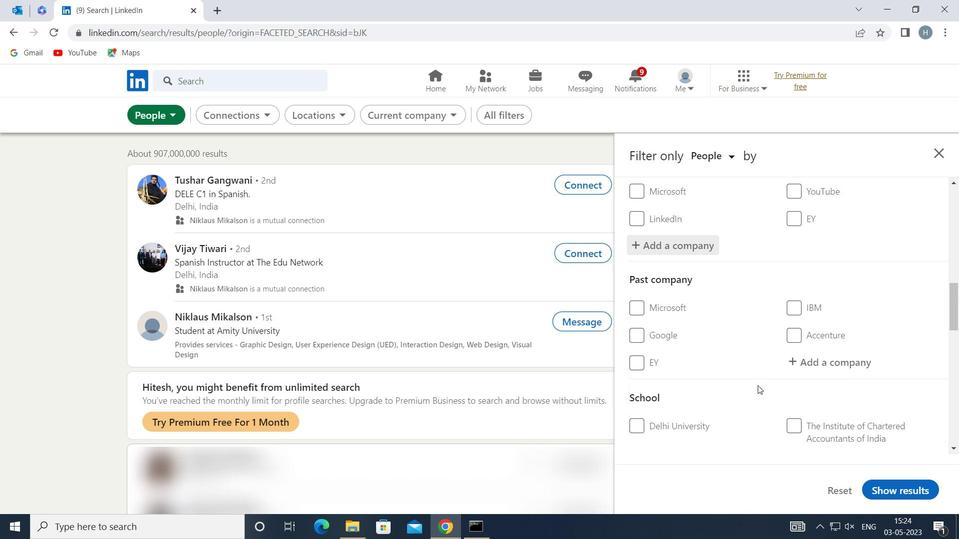 
Action: Mouse scrolled (758, 385) with delta (0, 0)
Screenshot: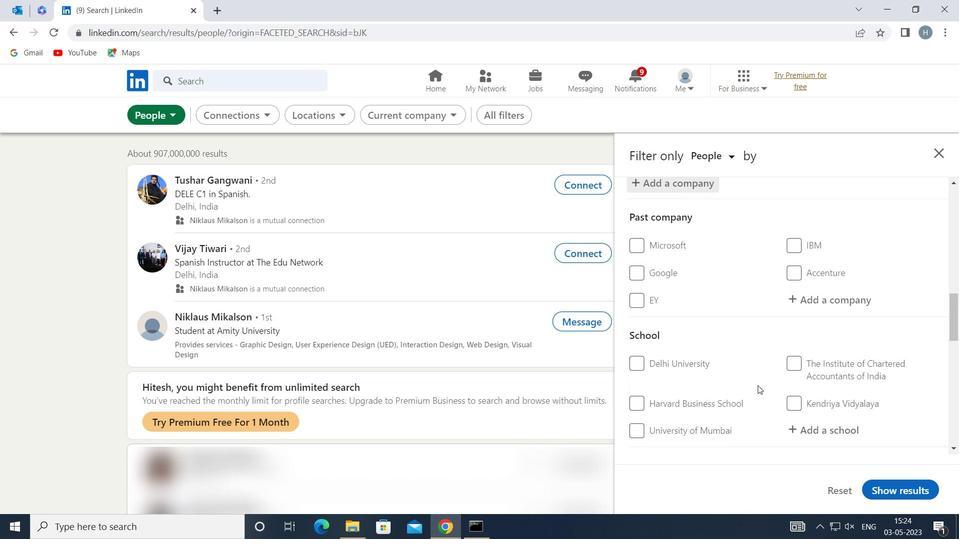 
Action: Mouse moved to (827, 368)
Screenshot: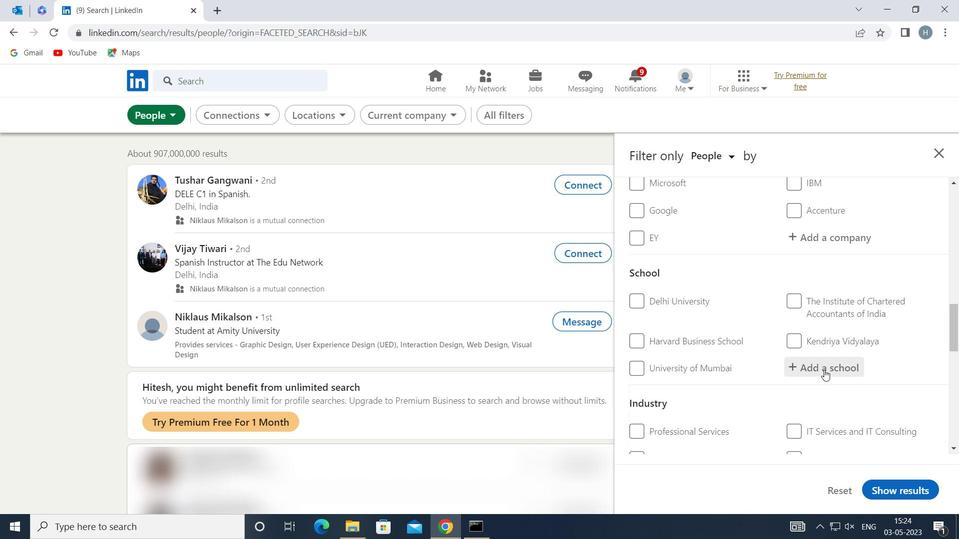 
Action: Mouse pressed left at (827, 368)
Screenshot: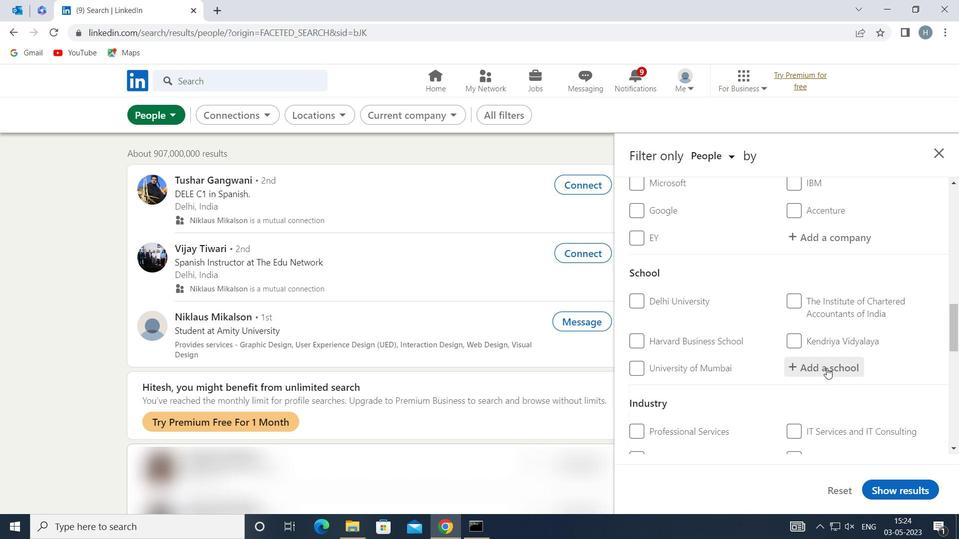 
Action: Key pressed <Key.shift>KALINGA<Key.space><Key.shift>INSTITUTE<Key.space>OF<Key.space>
Screenshot: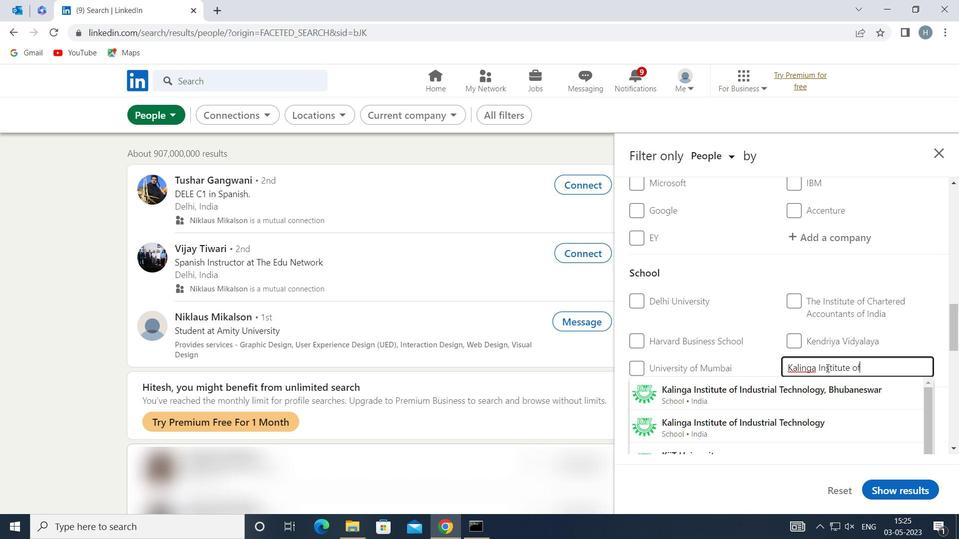 
Action: Mouse moved to (815, 415)
Screenshot: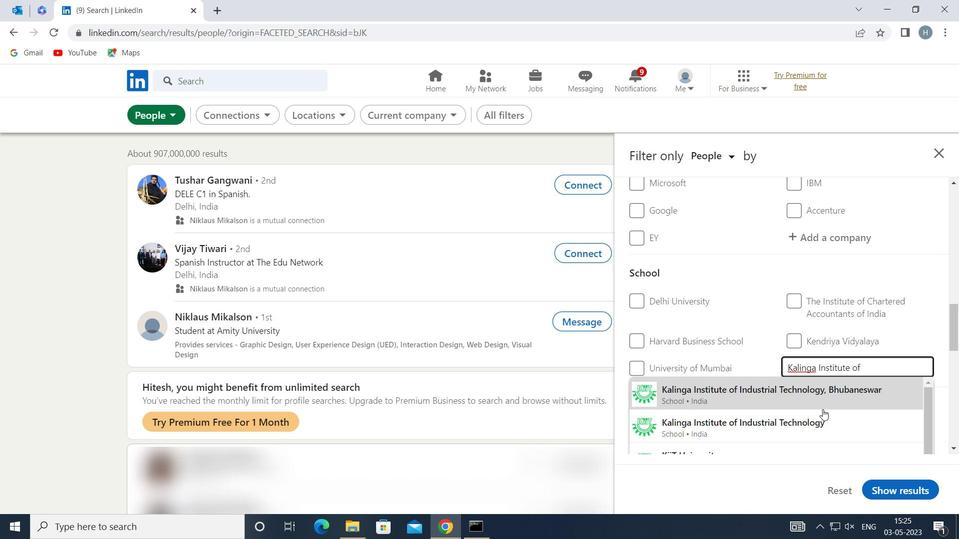 
Action: Mouse pressed left at (815, 415)
Screenshot: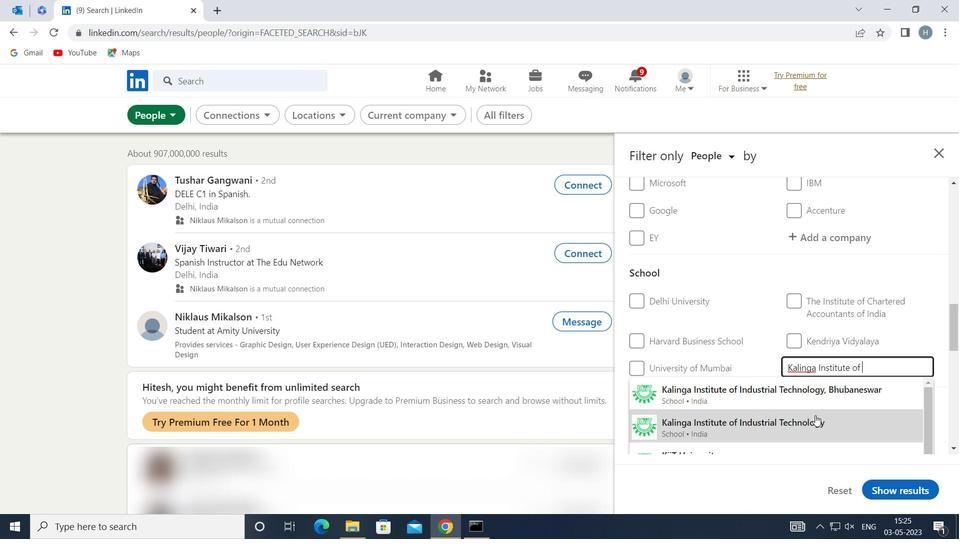 
Action: Mouse moved to (770, 352)
Screenshot: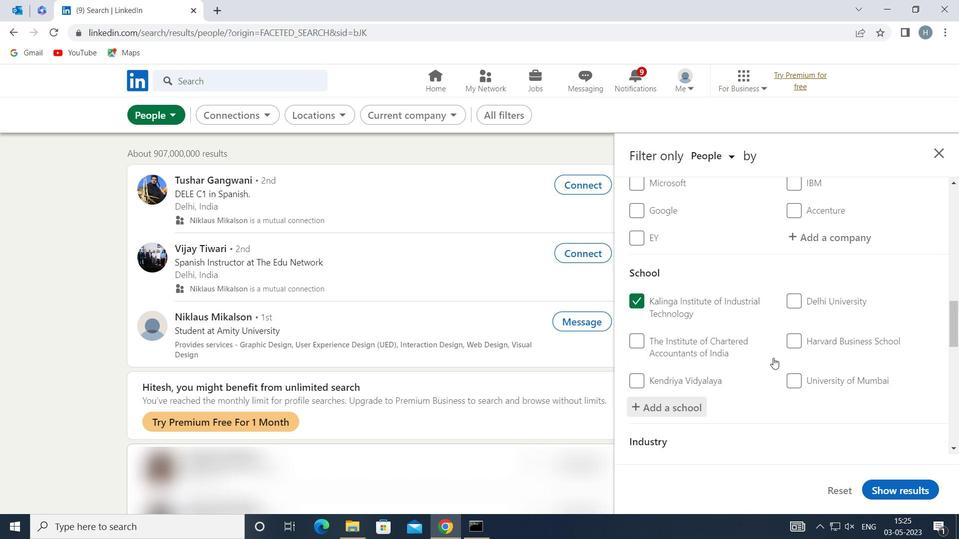 
Action: Mouse scrolled (770, 351) with delta (0, 0)
Screenshot: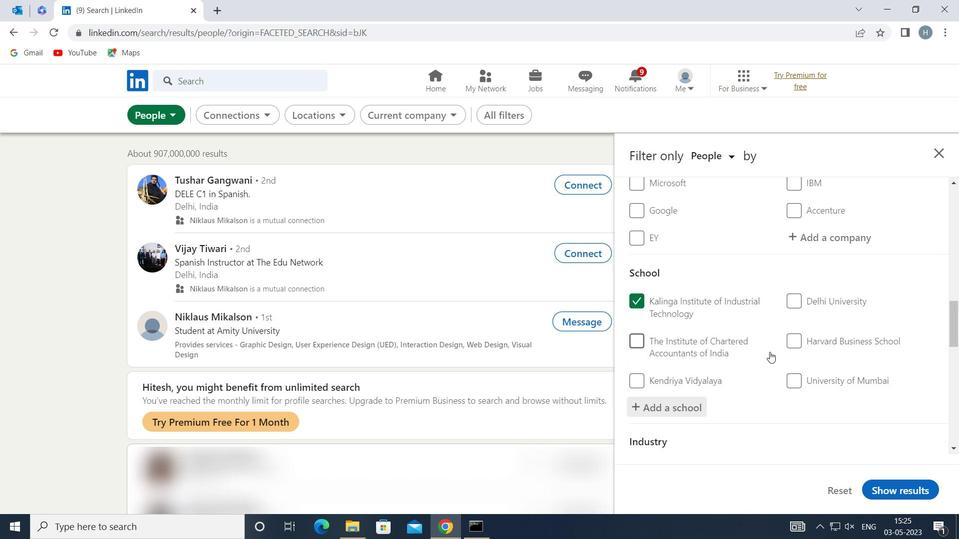 
Action: Mouse scrolled (770, 351) with delta (0, 0)
Screenshot: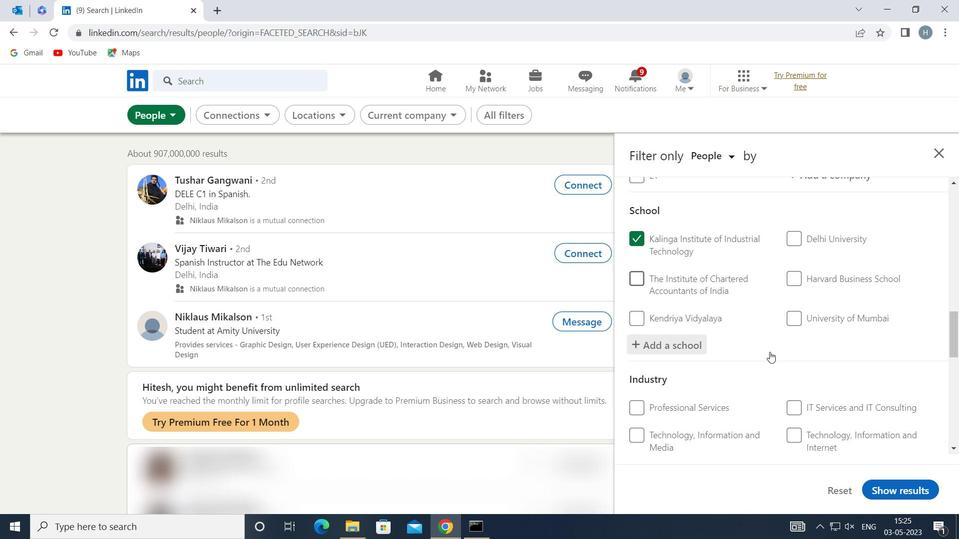 
Action: Mouse scrolled (770, 351) with delta (0, 0)
Screenshot: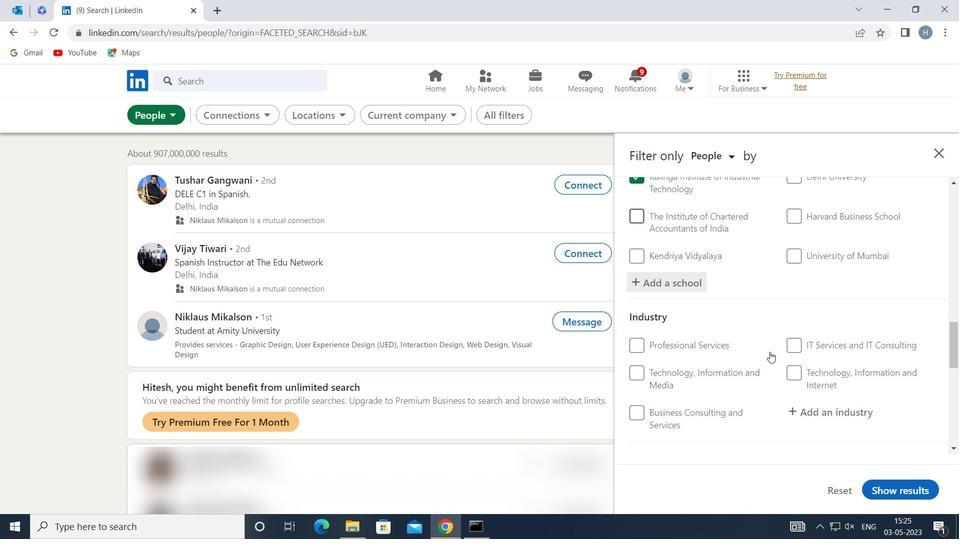 
Action: Mouse moved to (816, 349)
Screenshot: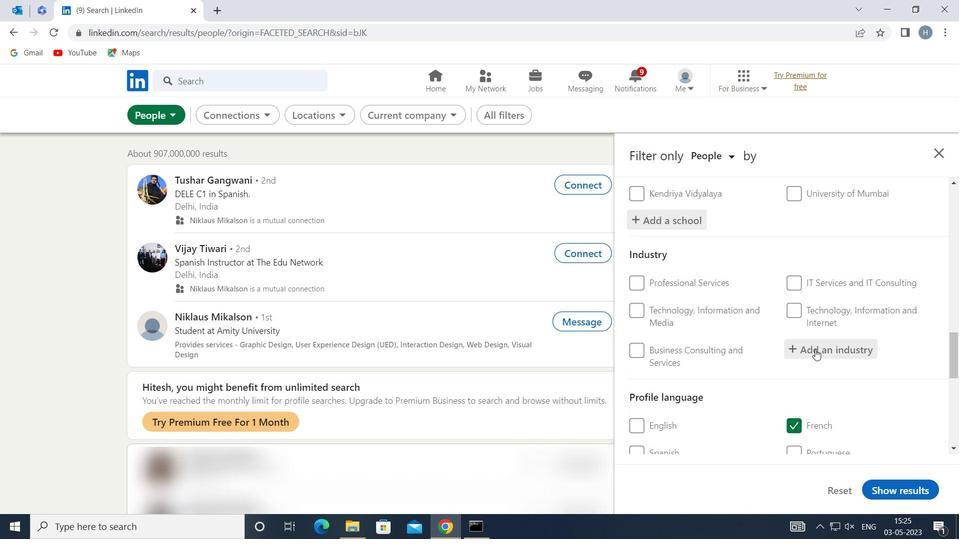 
Action: Mouse pressed left at (816, 349)
Screenshot: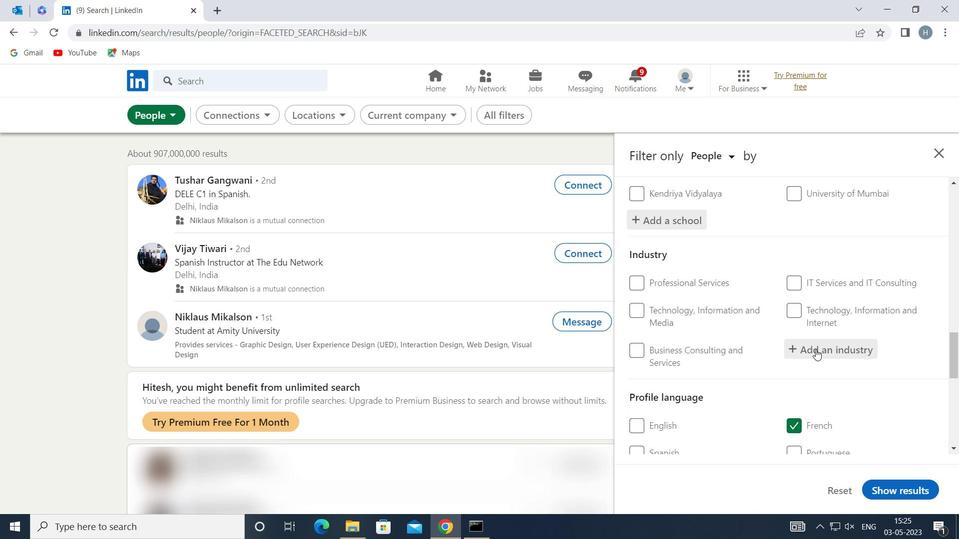 
Action: Key pressed <Key.shift>HOSPITALITY
Screenshot: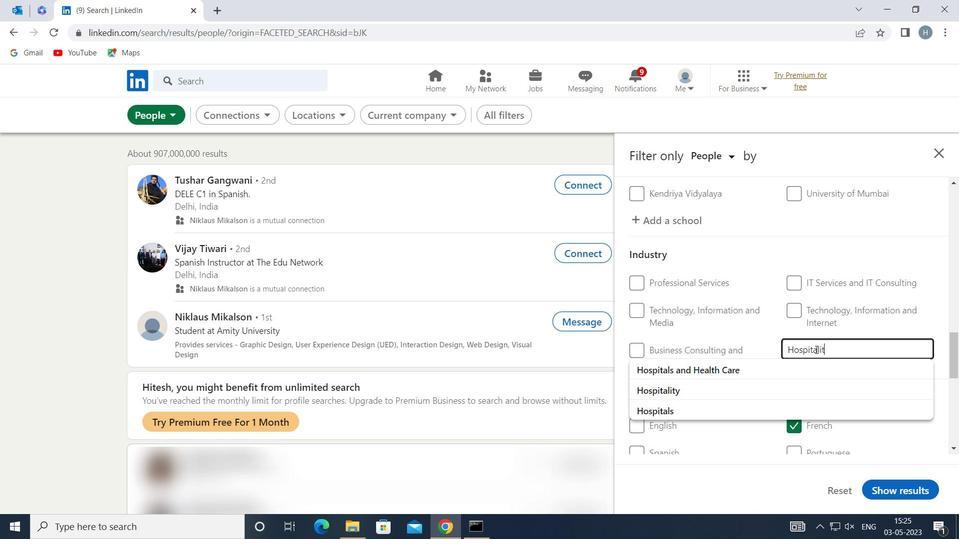 
Action: Mouse moved to (773, 367)
Screenshot: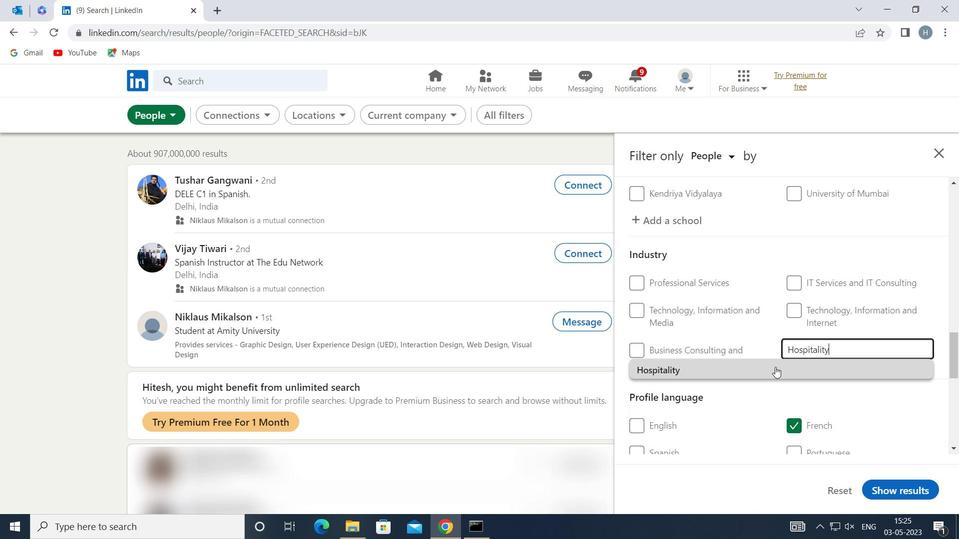 
Action: Mouse pressed left at (773, 367)
Screenshot: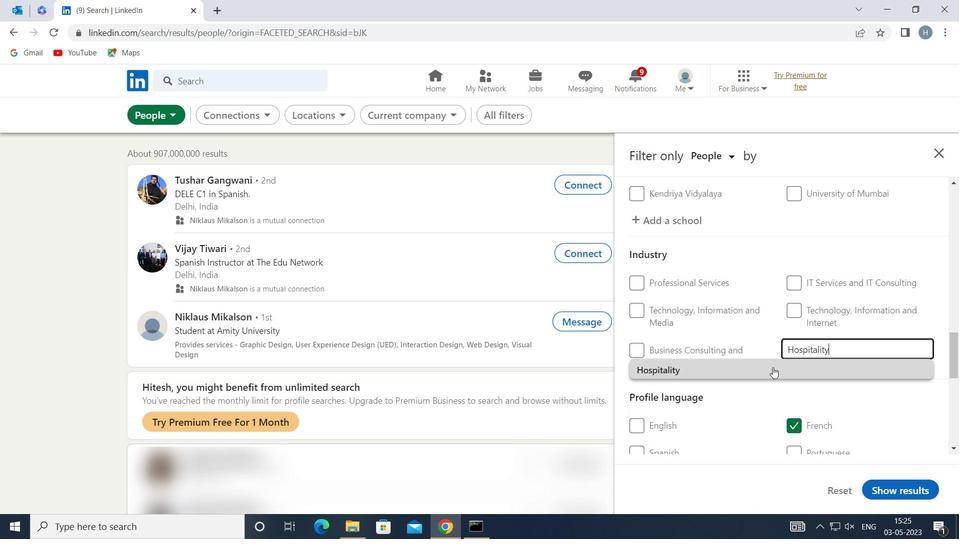 
Action: Mouse moved to (737, 359)
Screenshot: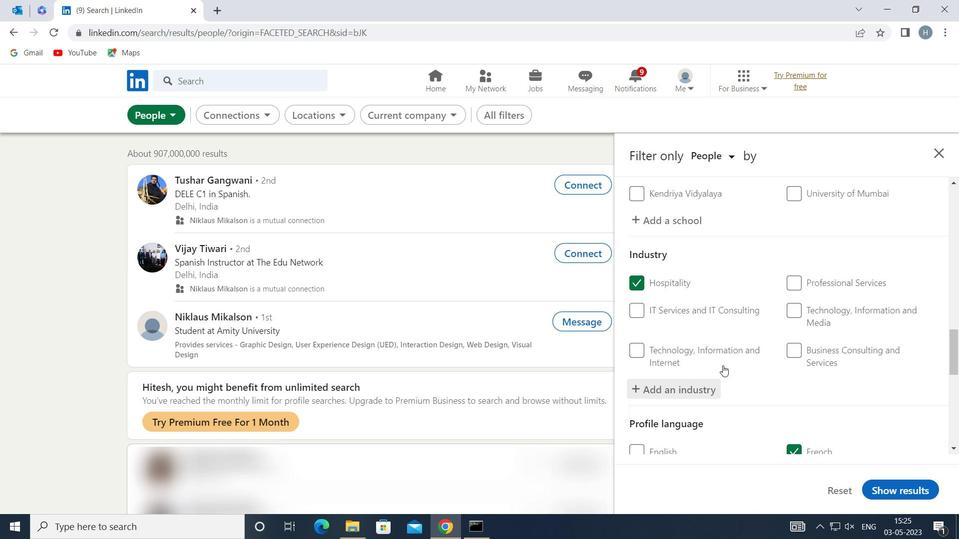 
Action: Mouse scrolled (737, 359) with delta (0, 0)
Screenshot: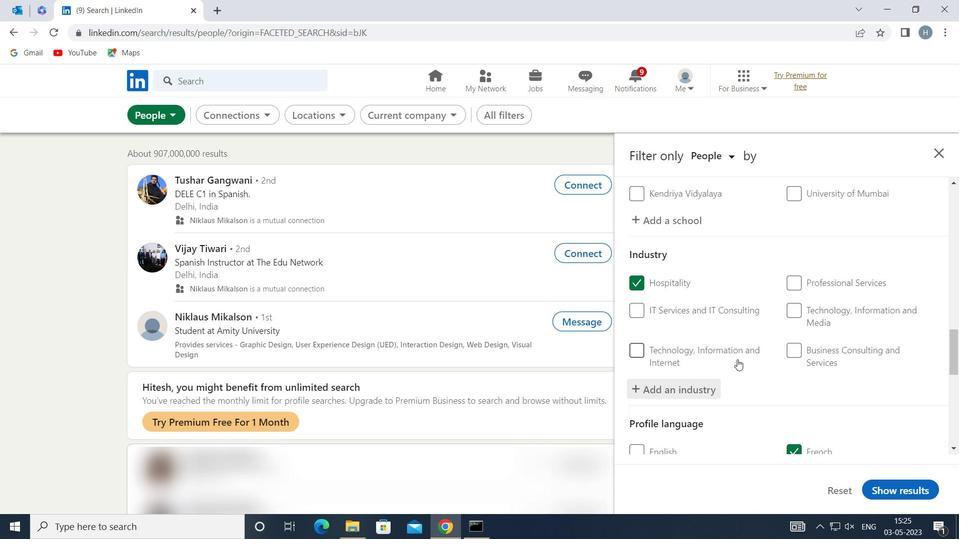 
Action: Mouse moved to (739, 358)
Screenshot: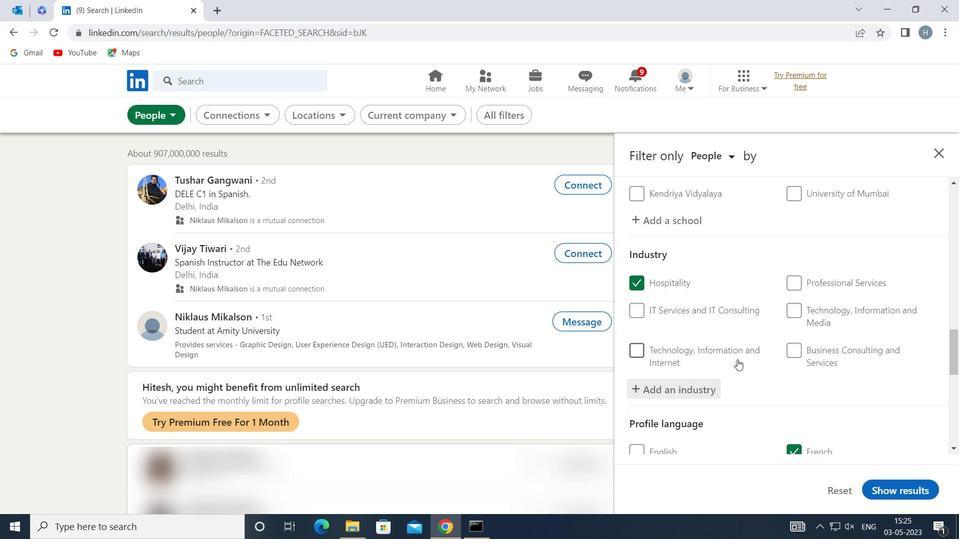 
Action: Mouse scrolled (739, 358) with delta (0, 0)
Screenshot: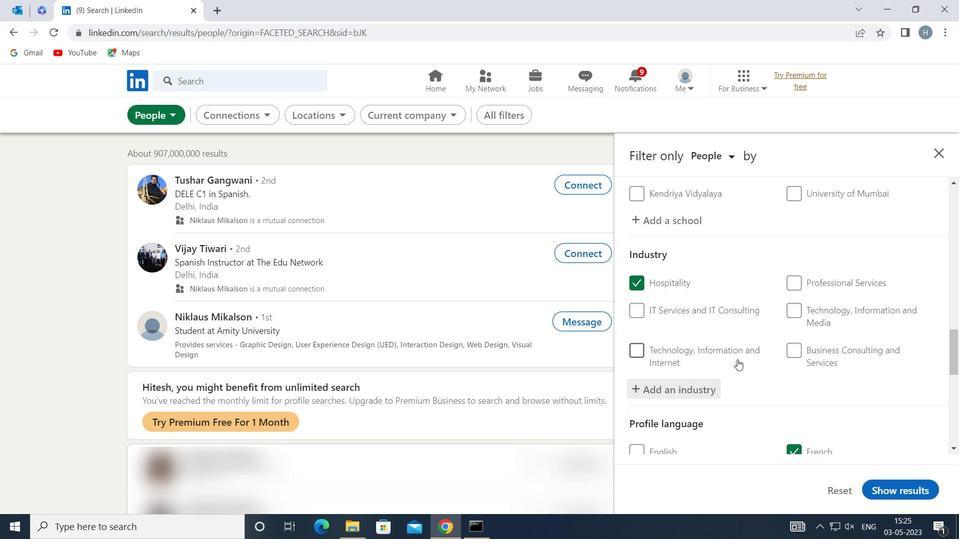 
Action: Mouse moved to (742, 358)
Screenshot: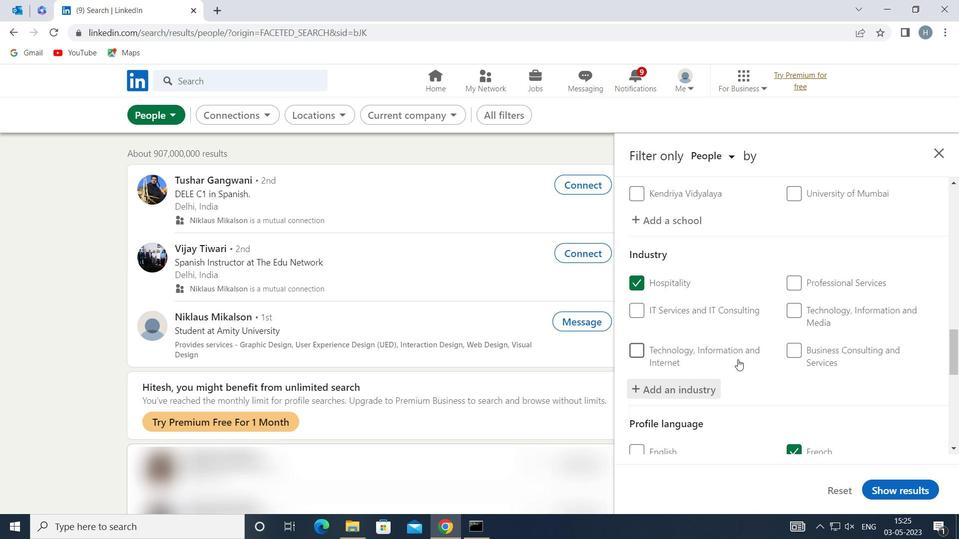 
Action: Mouse scrolled (742, 357) with delta (0, 0)
Screenshot: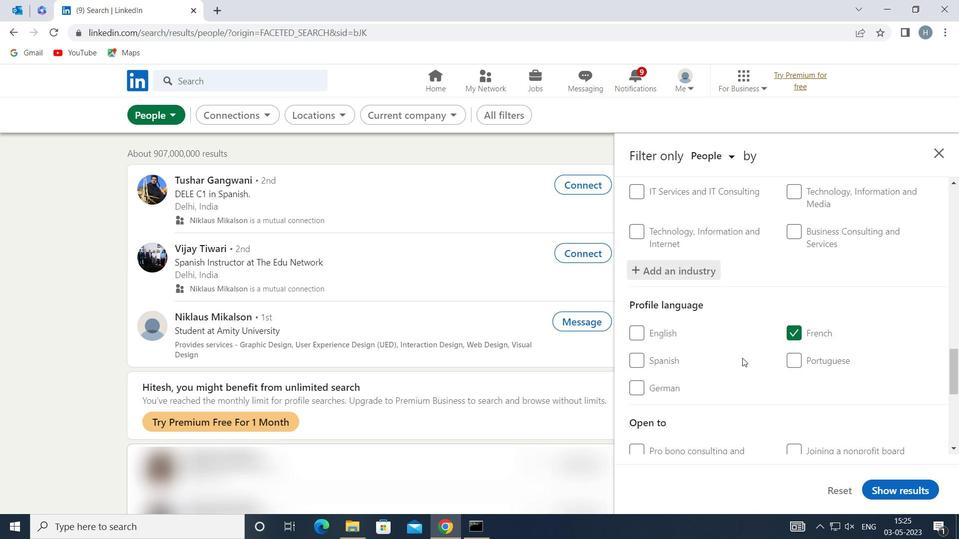 
Action: Mouse scrolled (742, 357) with delta (0, 0)
Screenshot: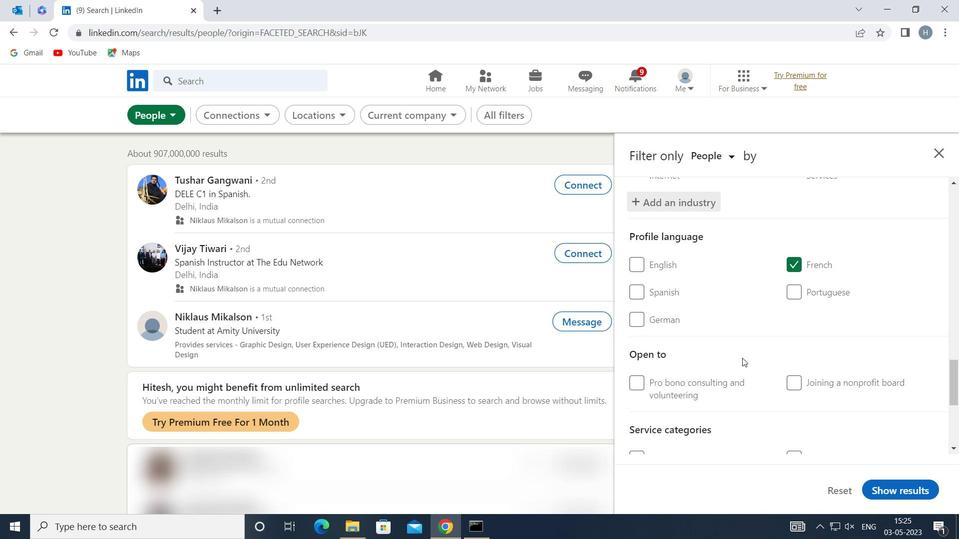 
Action: Mouse scrolled (742, 357) with delta (0, 0)
Screenshot: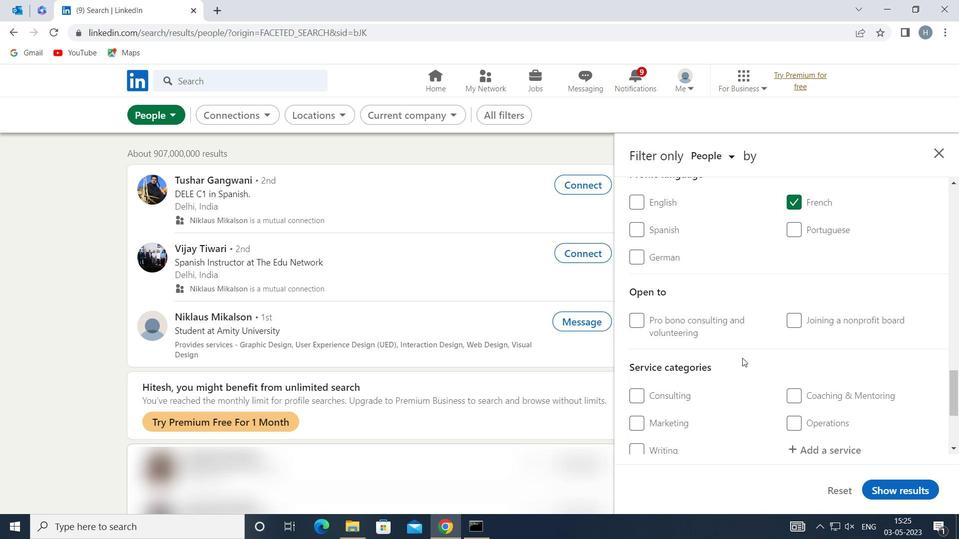 
Action: Mouse scrolled (742, 357) with delta (0, 0)
Screenshot: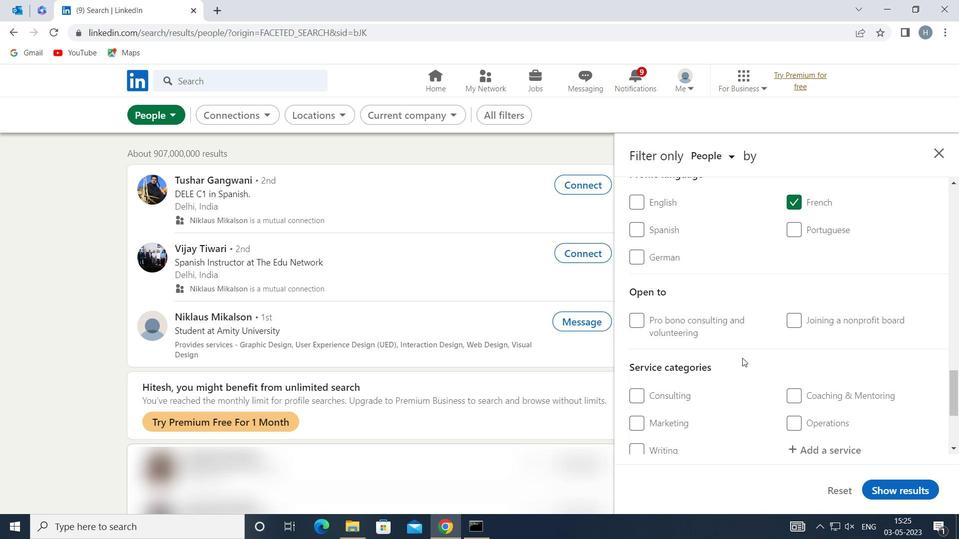 
Action: Mouse moved to (826, 326)
Screenshot: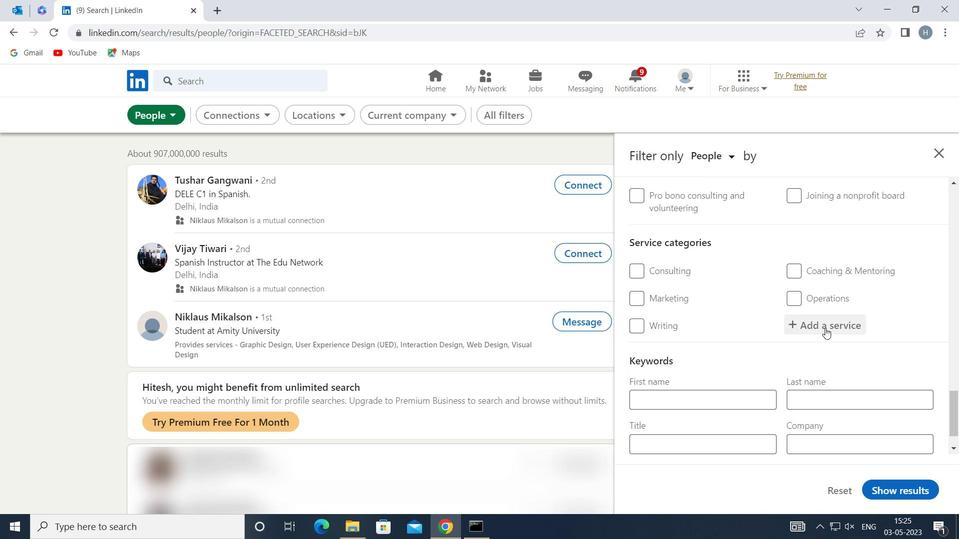 
Action: Mouse pressed left at (826, 326)
Screenshot: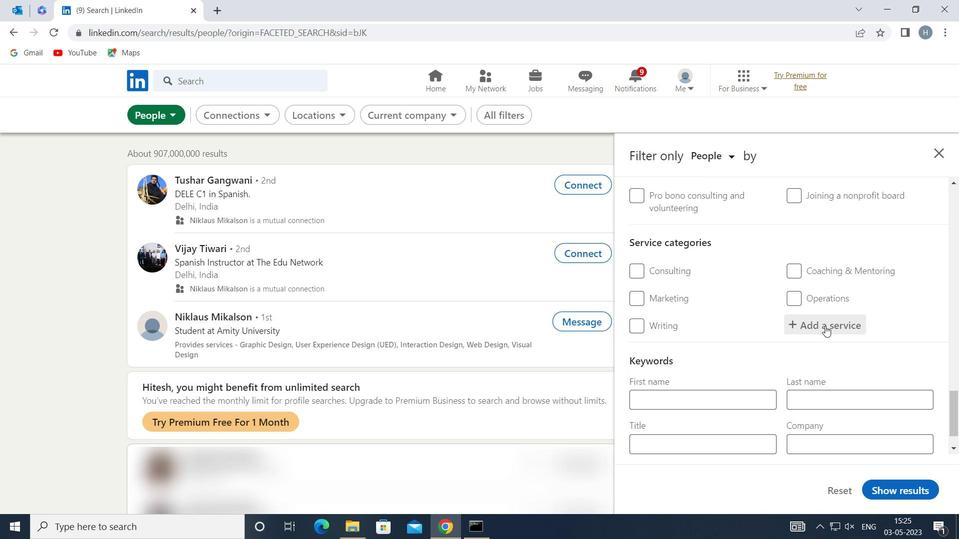 
Action: Key pressed <Key.shift>SEARCH<Key.space><Key.shift>ENGINE<Key.space><Key.shift>OPTI
Screenshot: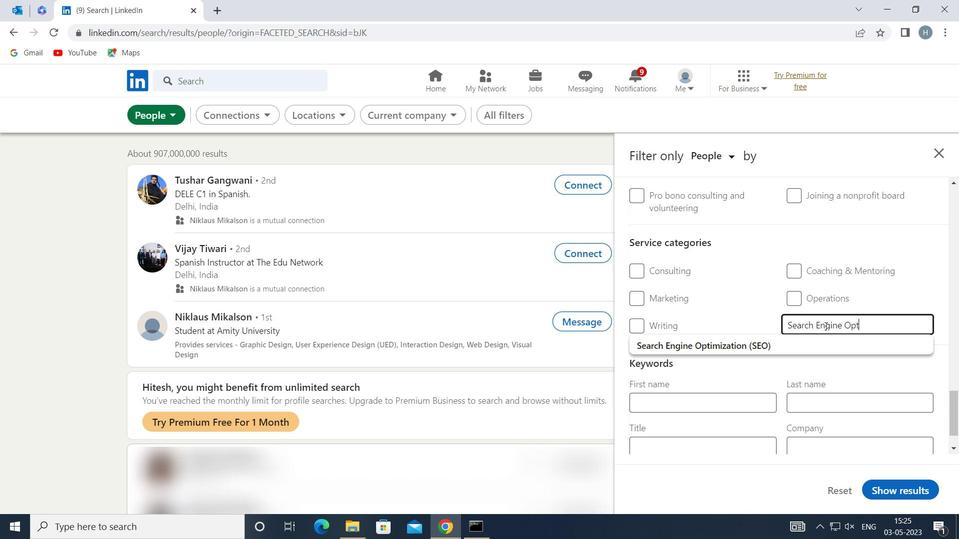 
Action: Mouse moved to (774, 339)
Screenshot: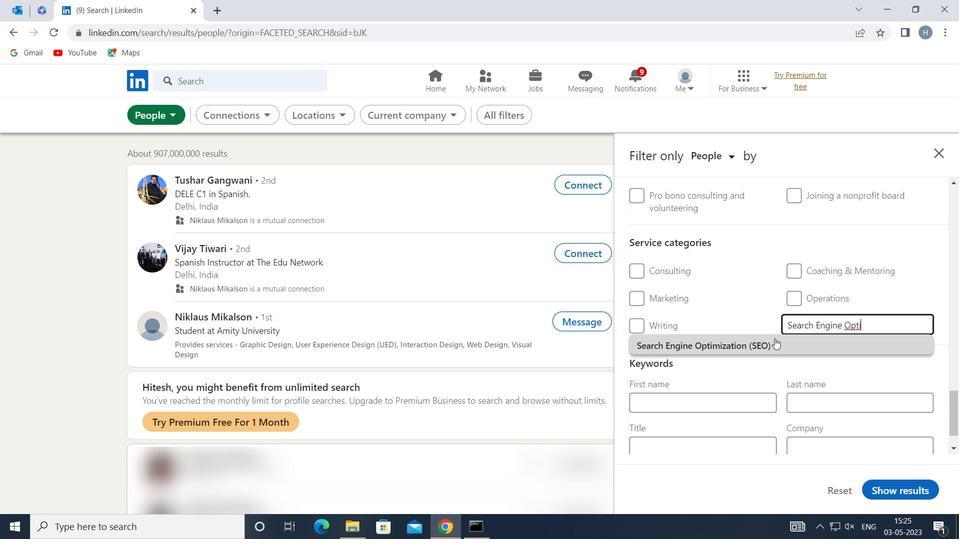 
Action: Mouse pressed left at (774, 339)
Screenshot: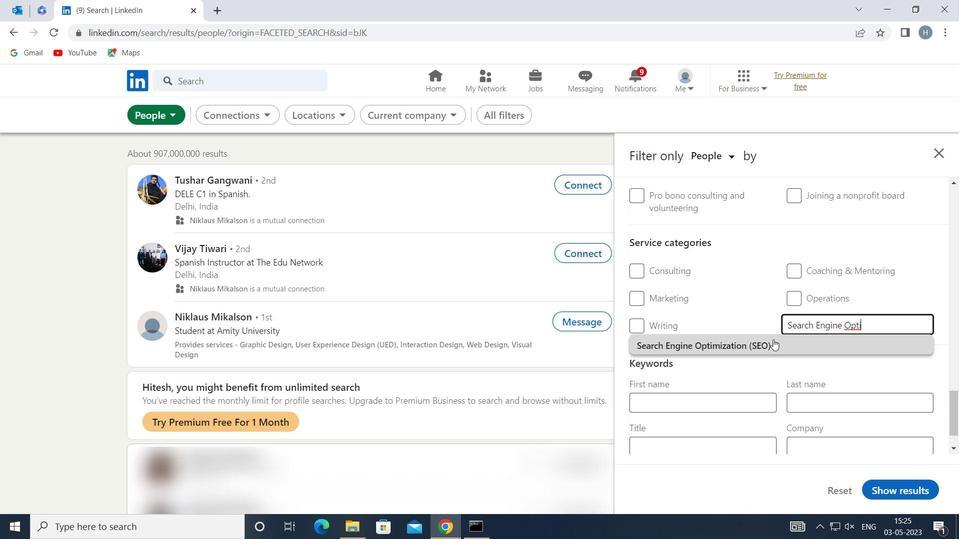 
Action: Mouse moved to (759, 344)
Screenshot: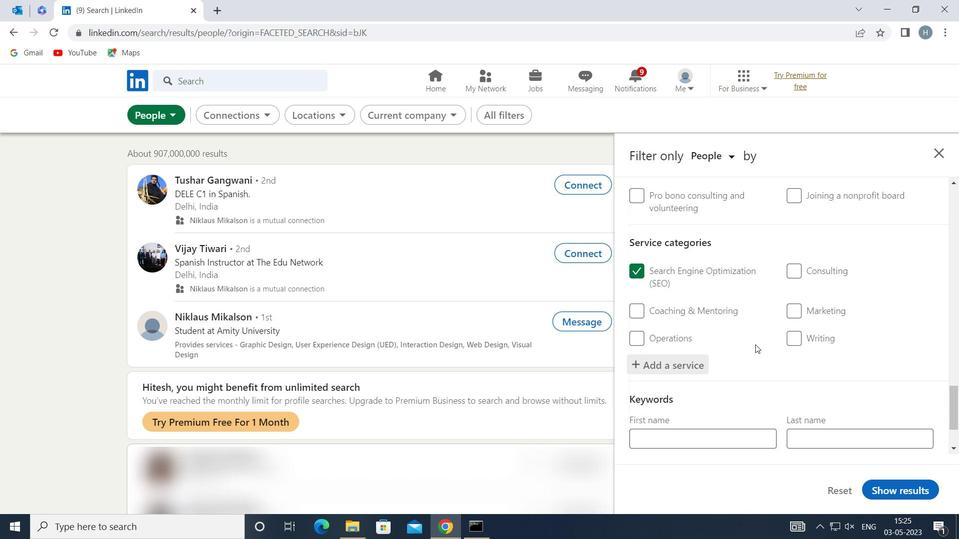 
Action: Mouse scrolled (759, 343) with delta (0, 0)
Screenshot: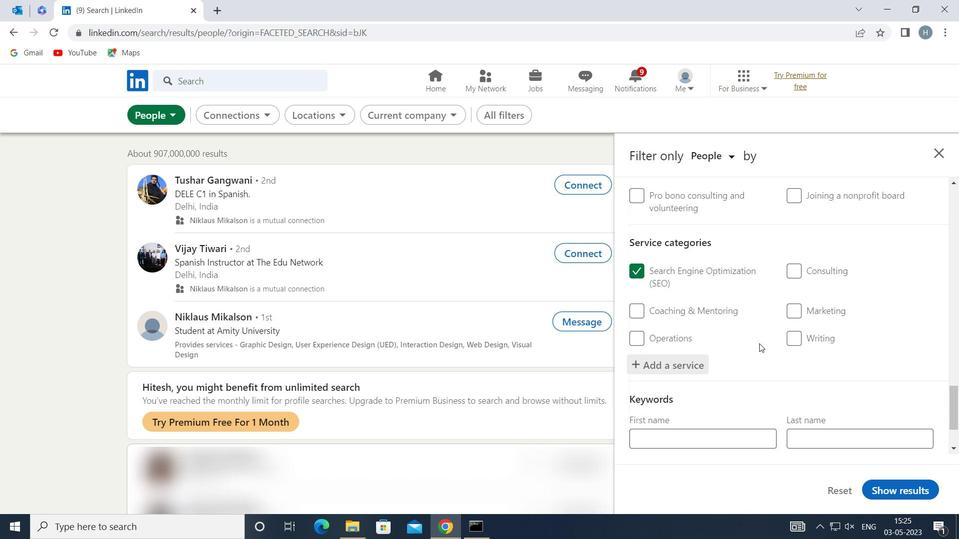 
Action: Mouse scrolled (759, 343) with delta (0, 0)
Screenshot: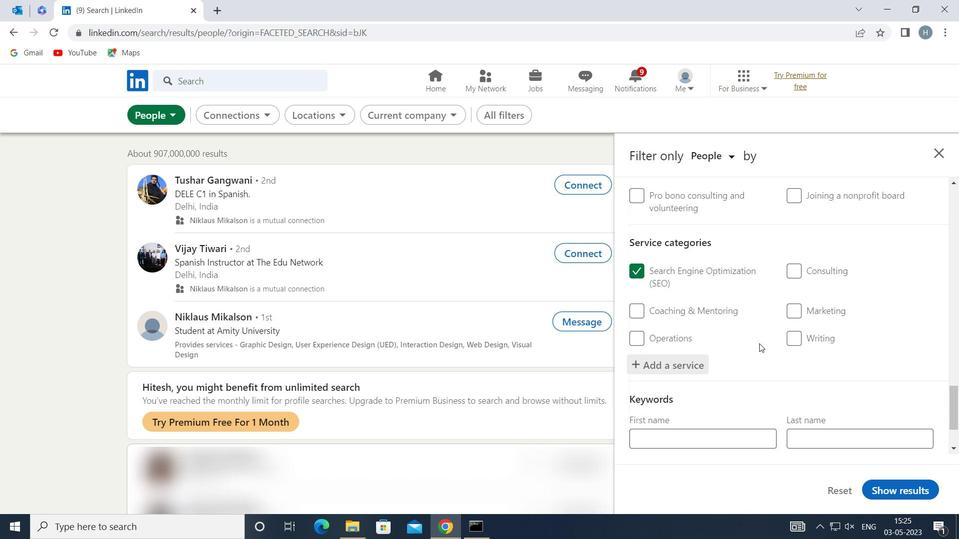 
Action: Mouse scrolled (759, 343) with delta (0, 0)
Screenshot: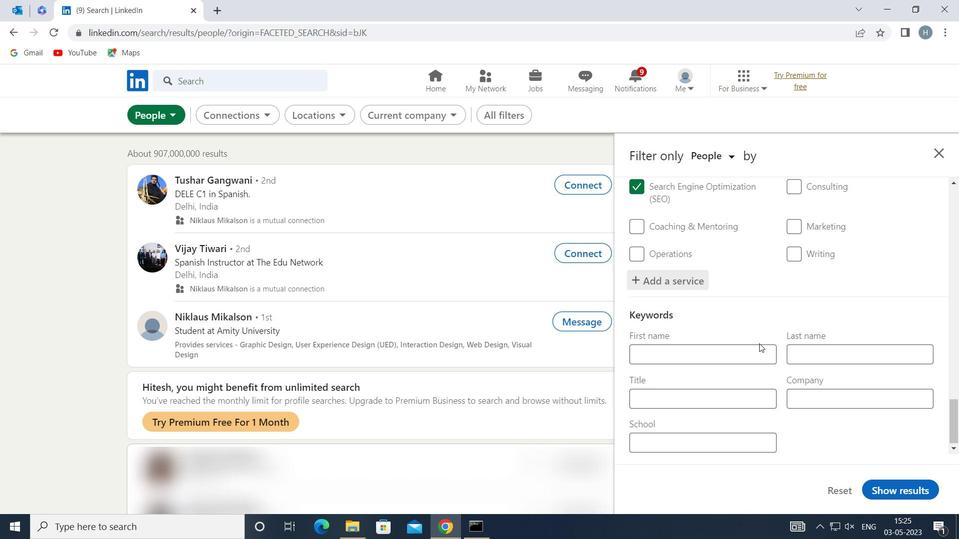 
Action: Mouse scrolled (759, 343) with delta (0, 0)
Screenshot: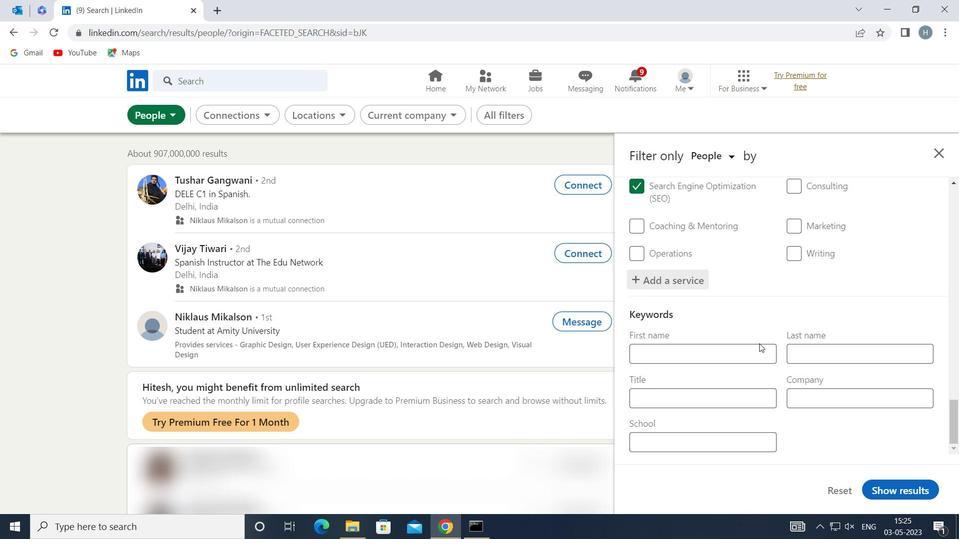 
Action: Mouse moved to (734, 394)
Screenshot: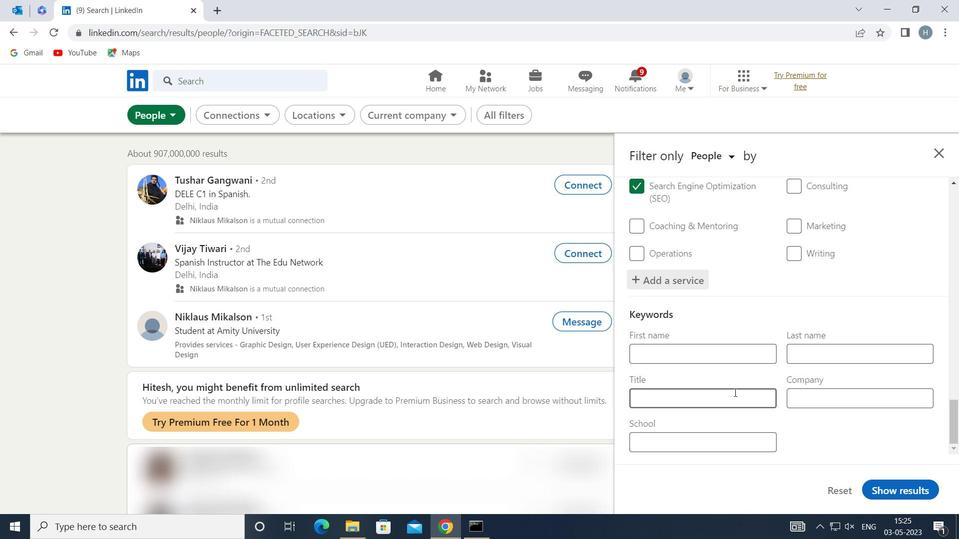 
Action: Mouse pressed left at (734, 394)
Screenshot: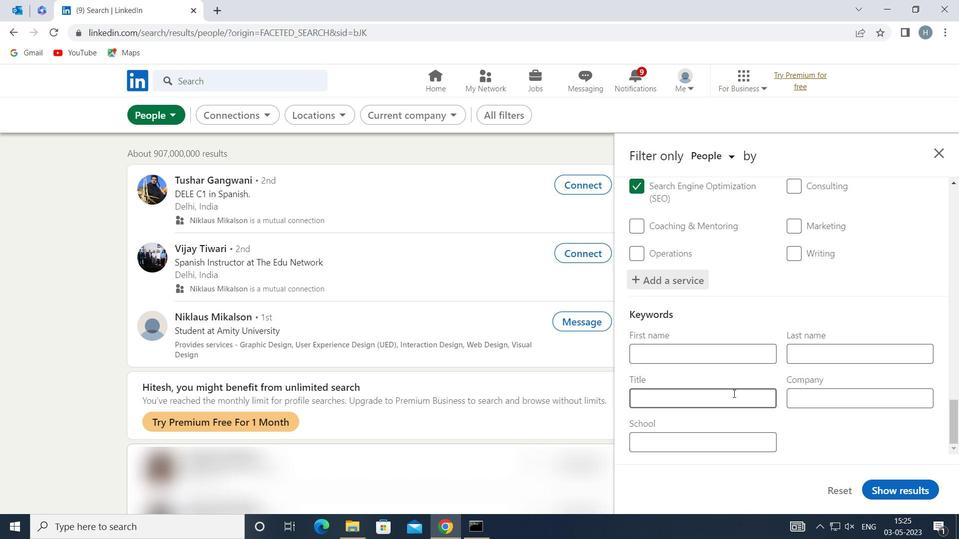 
Action: Key pressed <Key.shift><Key.shift><Key.shift><Key.shift><Key.shift><Key.shift><Key.shift><Key.shift>SHEET<Key.space><Key.shift>METAL<Key.space><Key.shift>WOE<Key.backspace>RKER
Screenshot: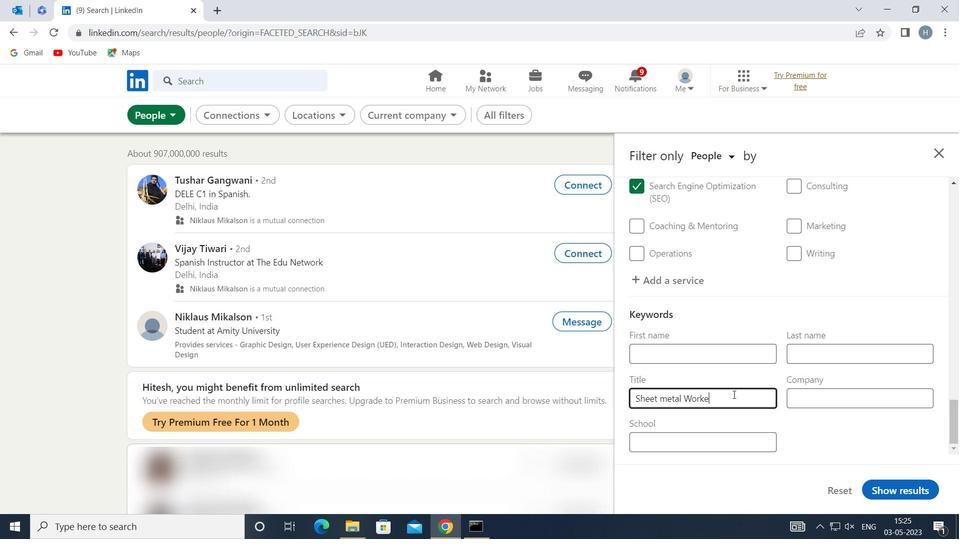 
Action: Mouse moved to (912, 484)
Screenshot: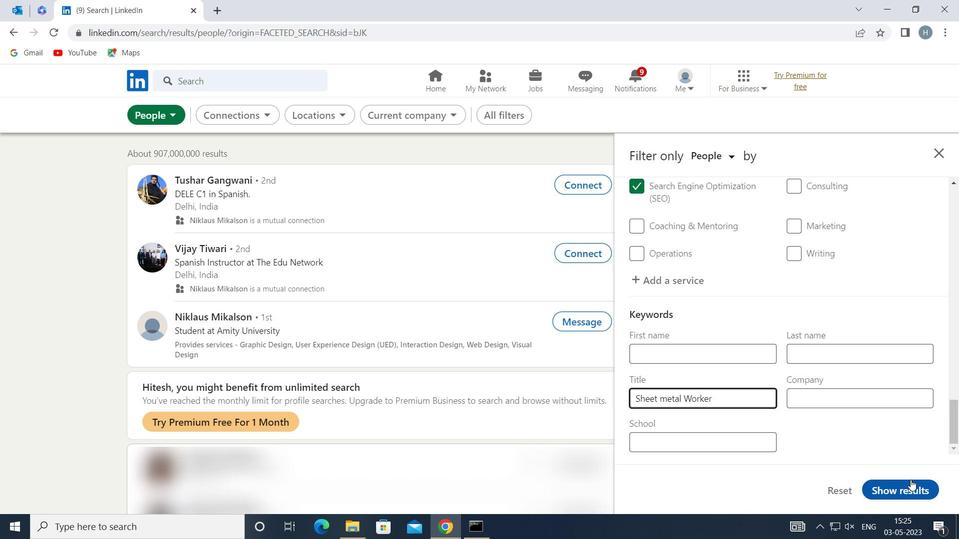
Action: Mouse pressed left at (912, 484)
Screenshot: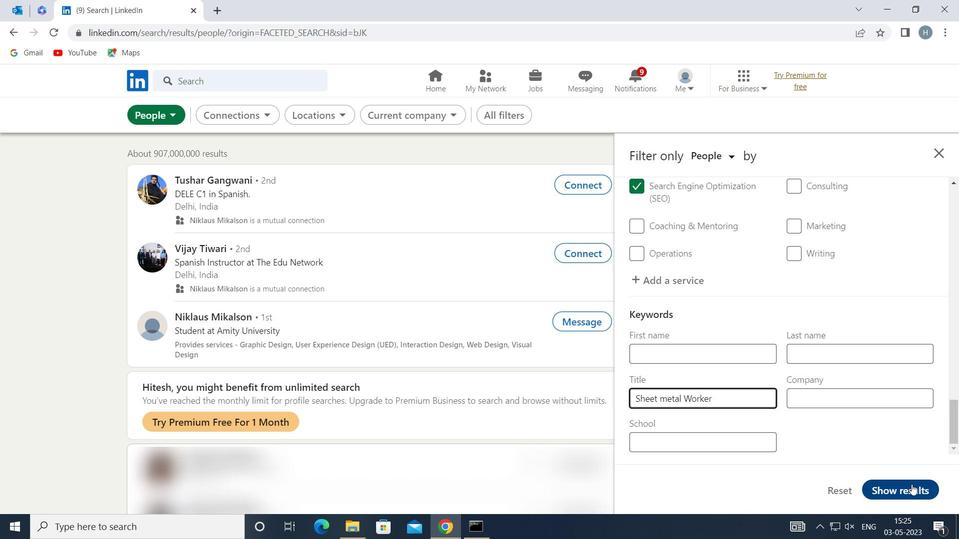 
Action: Mouse moved to (737, 339)
Screenshot: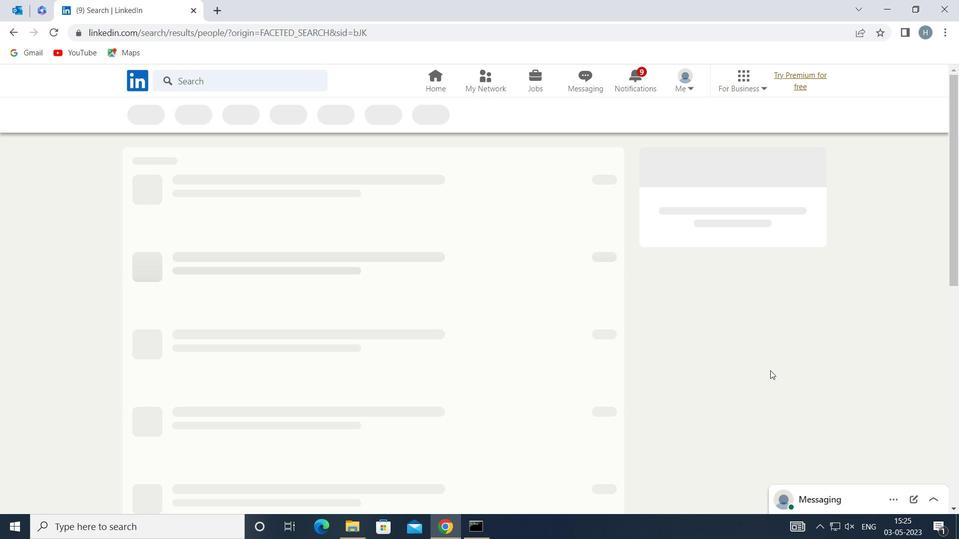 
